 Task: Start in the project AppWave the sprint 'Change Management Sprint', with a duration of 3 weeks. Start in the project AppWave the sprint 'Change Management Sprint', with a duration of 2 weeks. Start in the project AppWave the sprint 'Change Management Sprint', with a duration of 1 week
Action: Mouse moved to (175, 50)
Screenshot: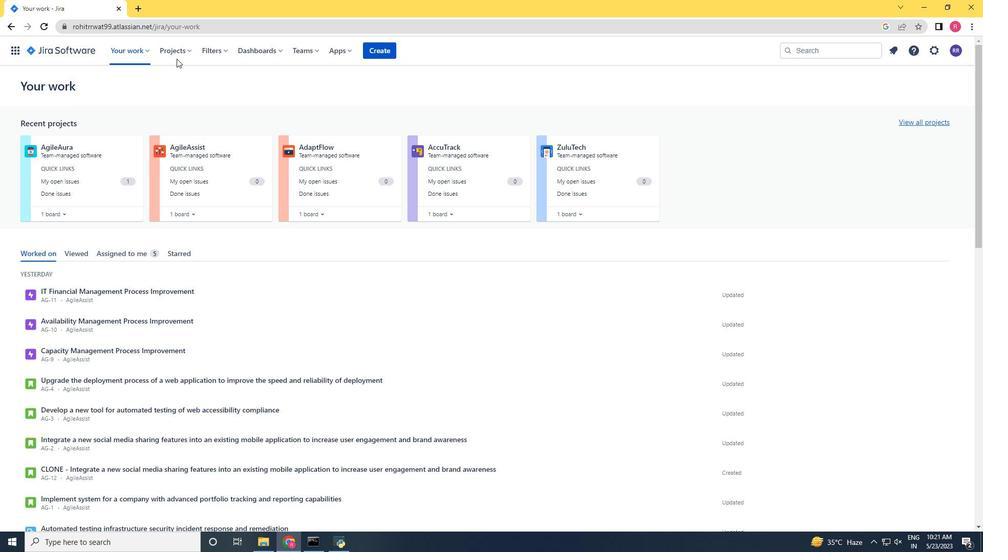 
Action: Mouse pressed left at (175, 50)
Screenshot: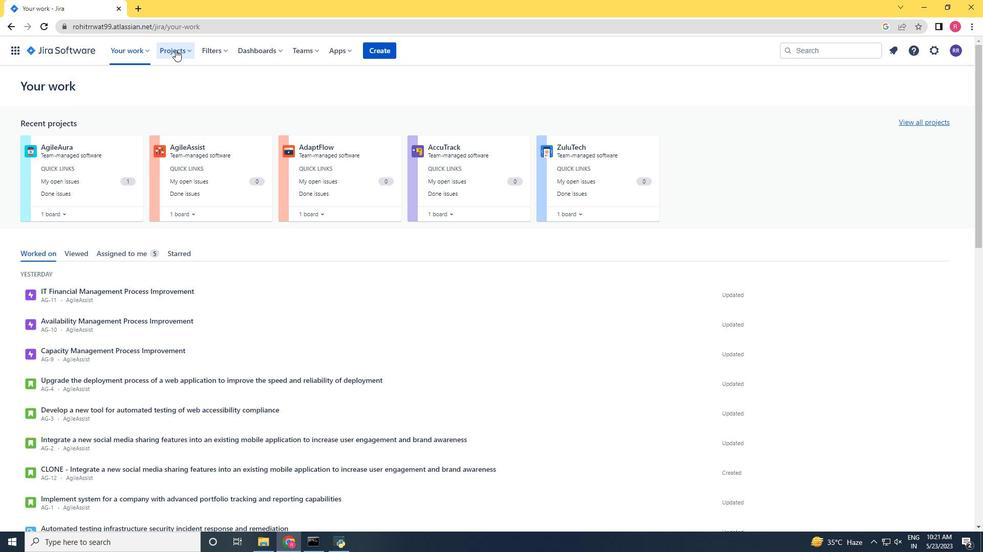 
Action: Mouse moved to (197, 94)
Screenshot: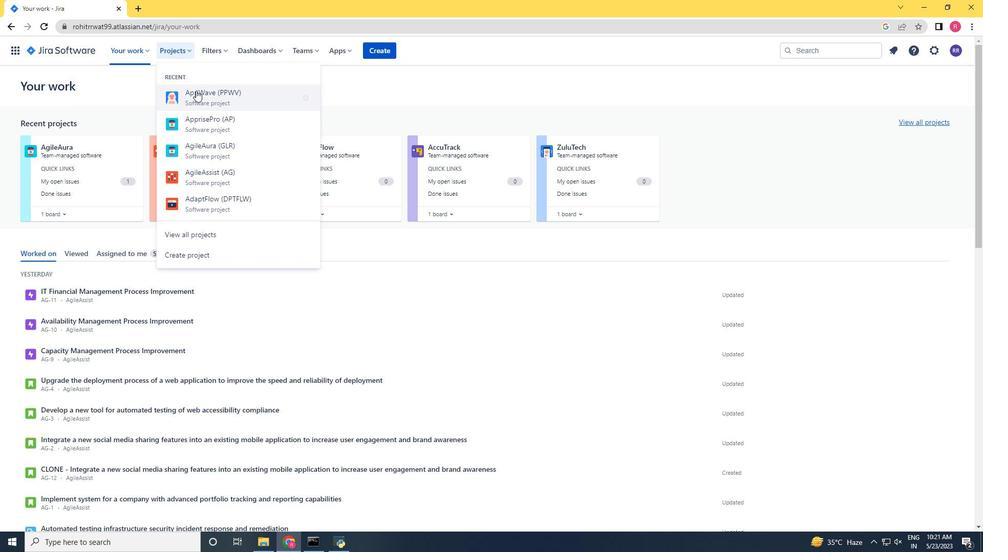 
Action: Mouse pressed left at (197, 94)
Screenshot: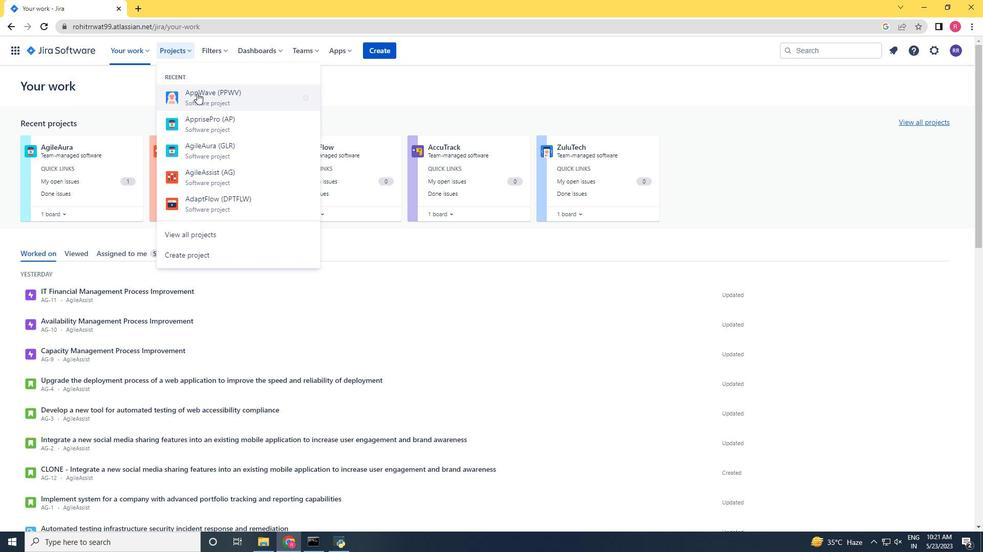 
Action: Mouse moved to (71, 155)
Screenshot: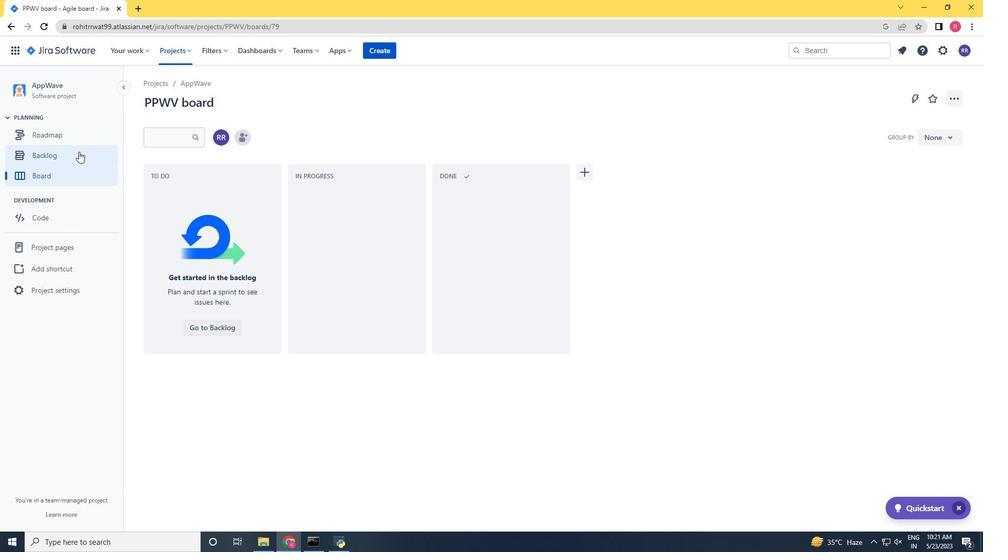 
Action: Mouse pressed left at (71, 155)
Screenshot: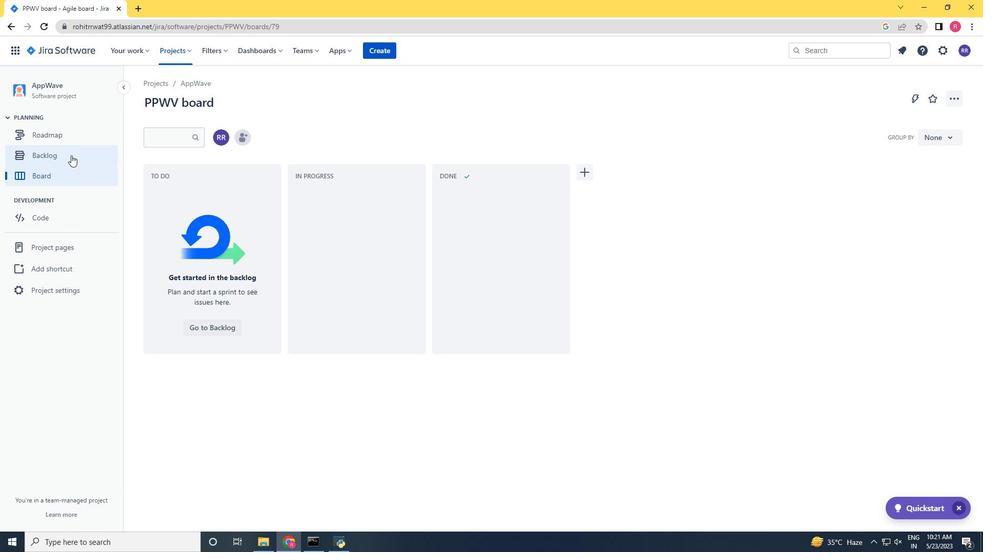 
Action: Mouse moved to (897, 159)
Screenshot: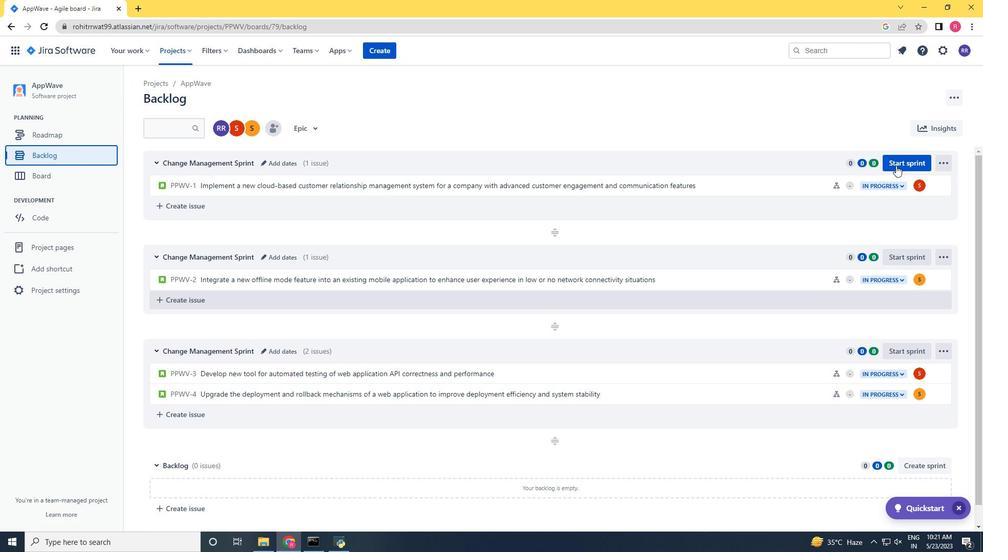 
Action: Mouse pressed left at (897, 159)
Screenshot: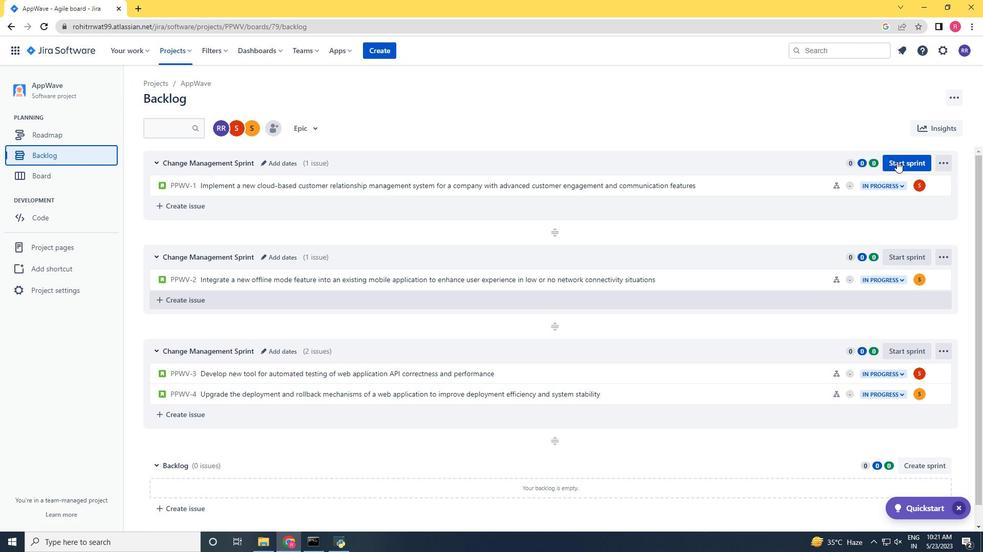 
Action: Mouse moved to (435, 173)
Screenshot: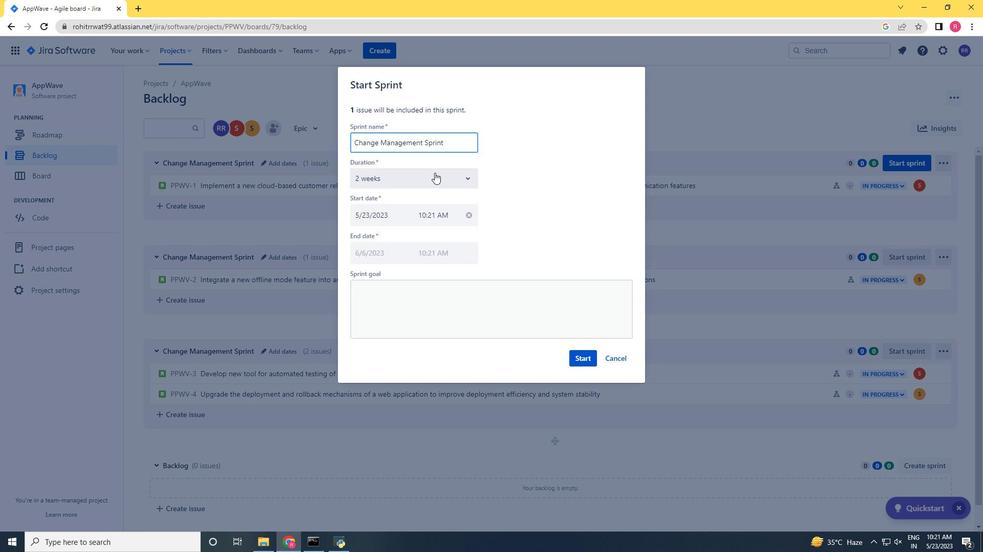 
Action: Mouse pressed left at (435, 173)
Screenshot: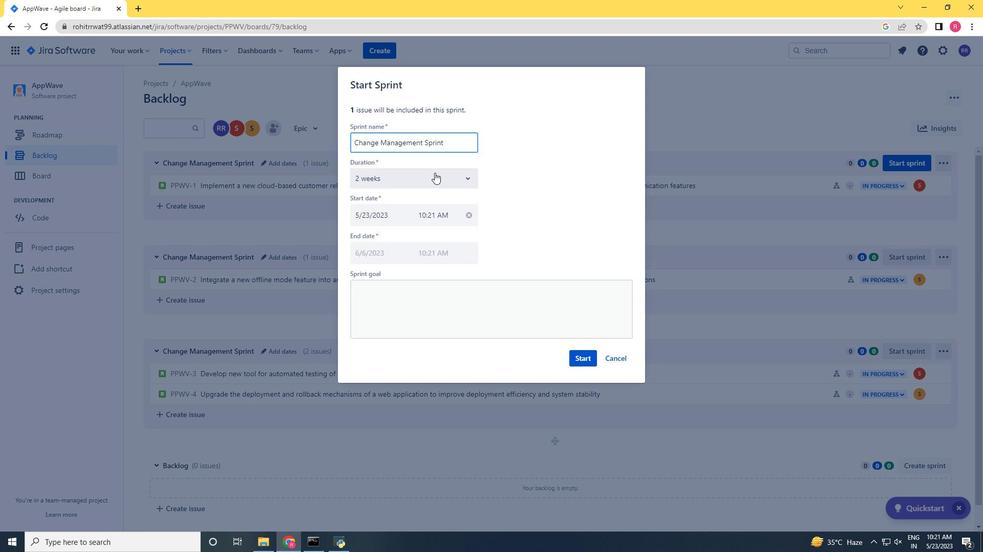 
Action: Mouse moved to (418, 233)
Screenshot: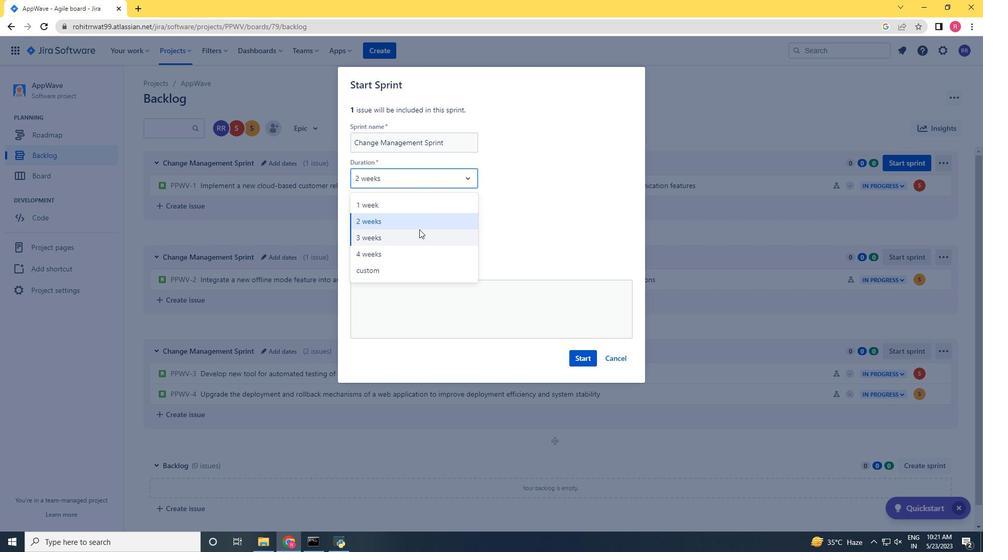 
Action: Mouse pressed left at (418, 233)
Screenshot: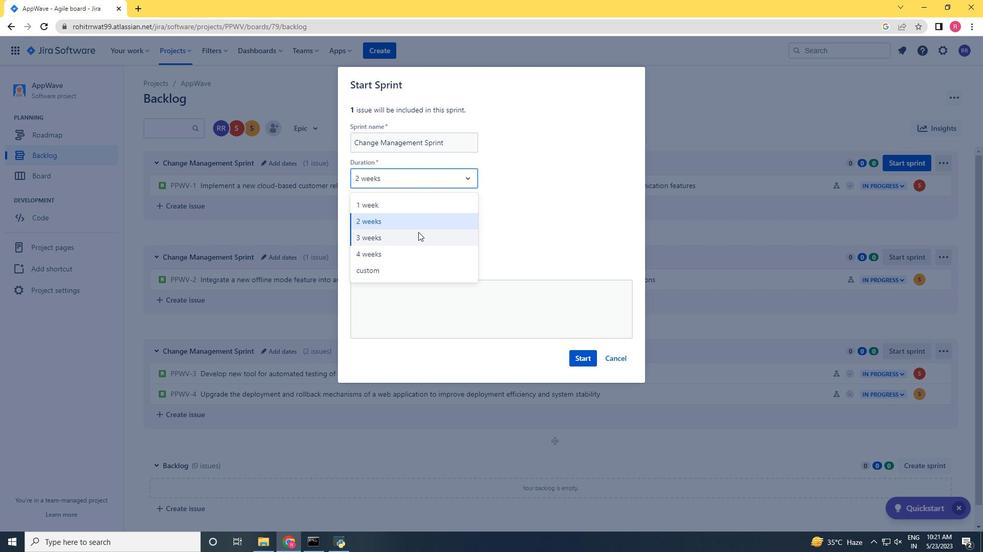 
Action: Mouse moved to (590, 359)
Screenshot: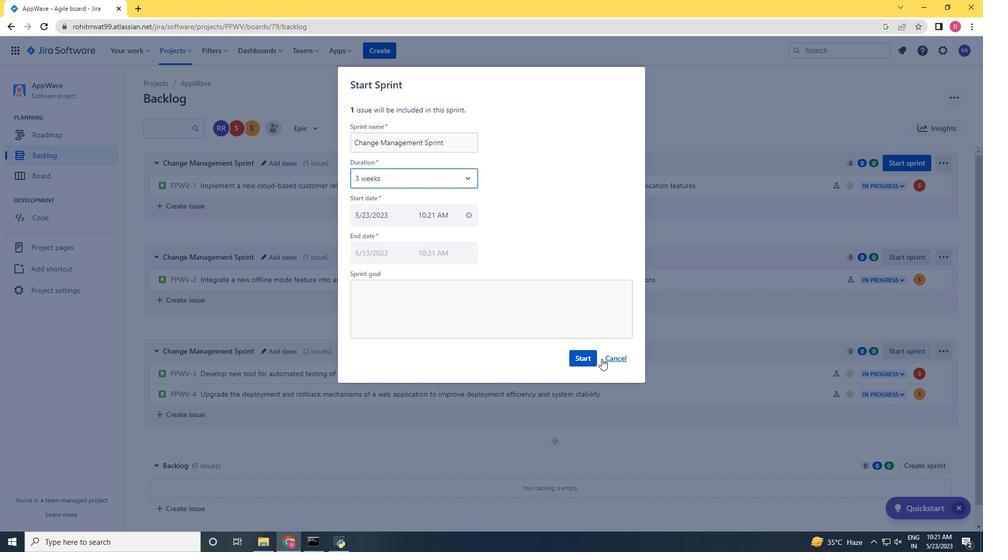 
Action: Mouse pressed left at (590, 359)
Screenshot: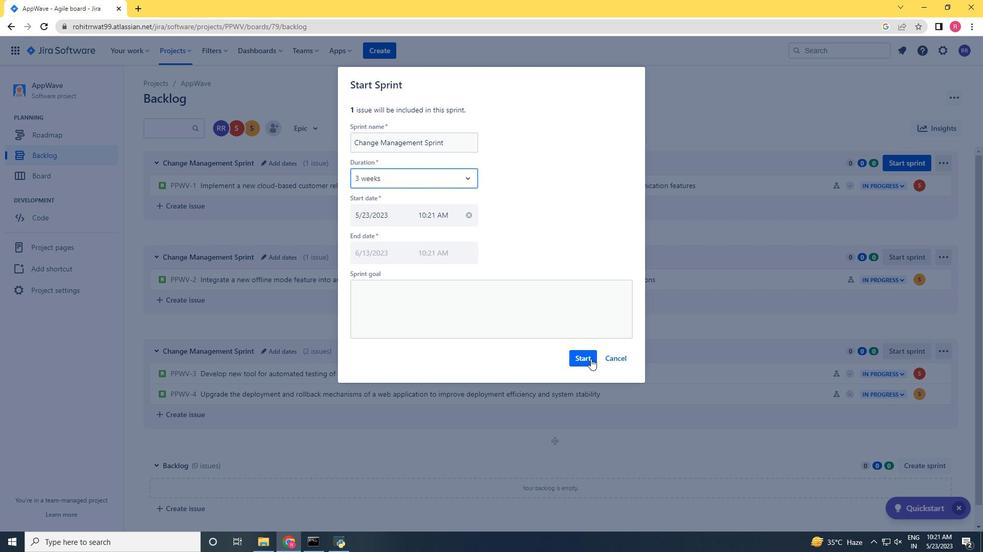 
Action: Mouse moved to (48, 151)
Screenshot: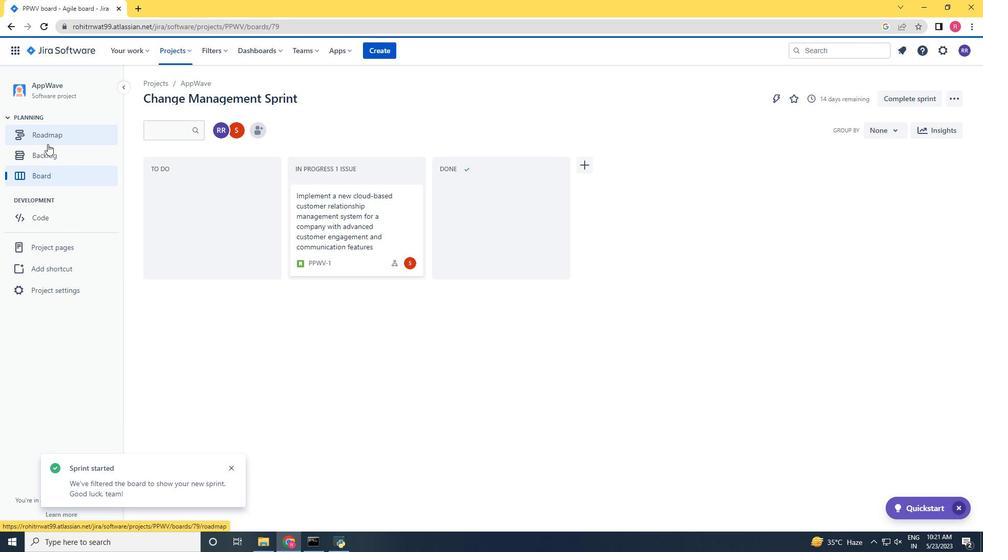 
Action: Mouse pressed left at (48, 151)
Screenshot: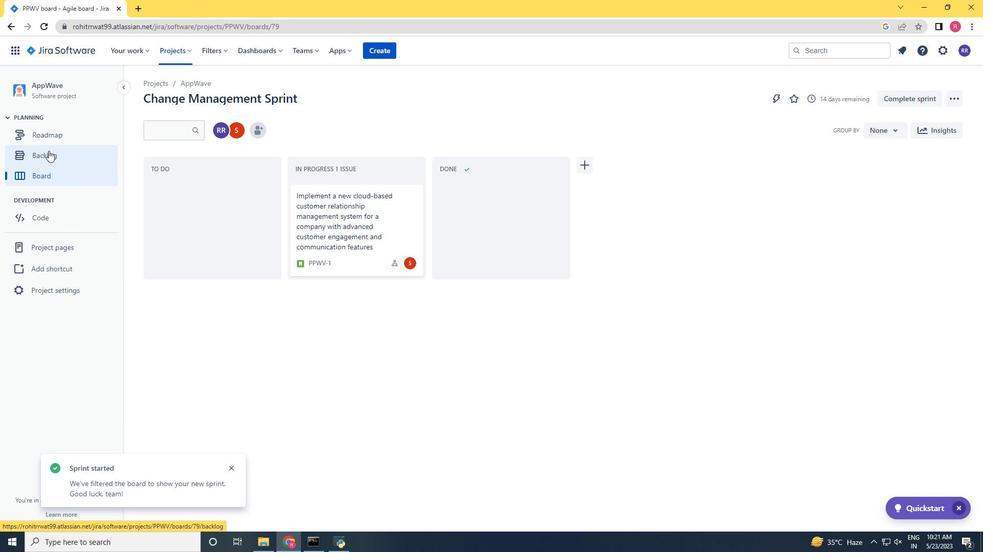 
Action: Mouse moved to (898, 256)
Screenshot: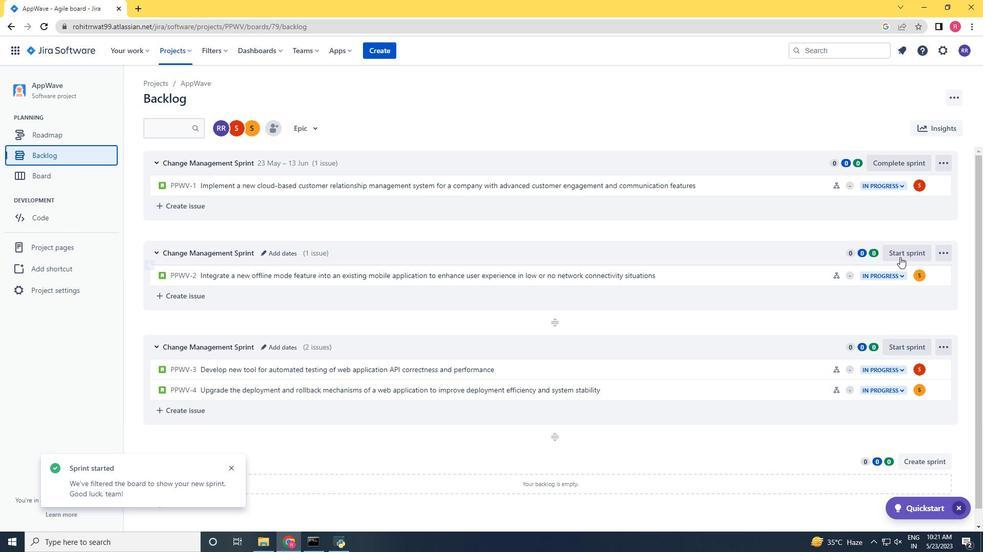 
Action: Mouse pressed left at (898, 256)
Screenshot: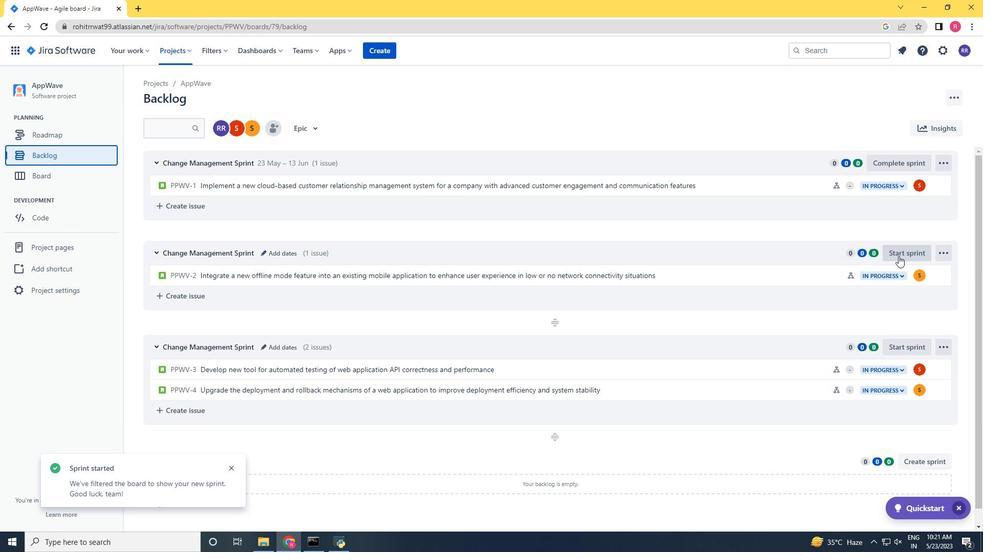
Action: Mouse moved to (445, 175)
Screenshot: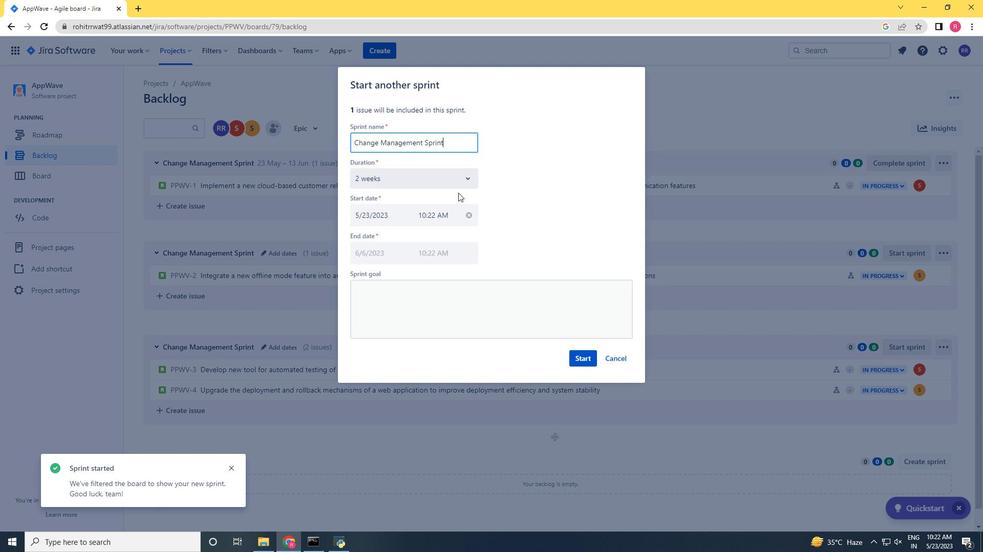 
Action: Mouse pressed left at (445, 175)
Screenshot: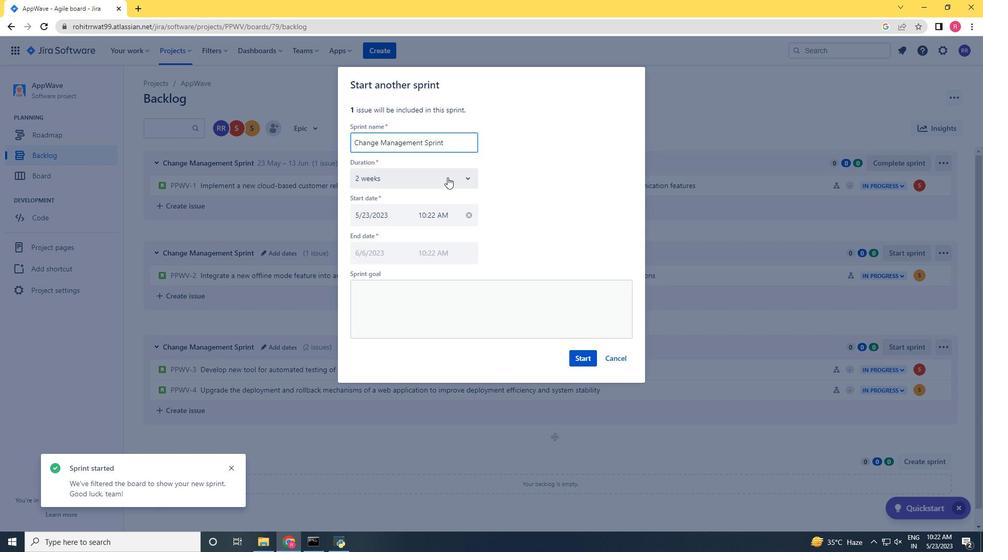 
Action: Mouse moved to (400, 222)
Screenshot: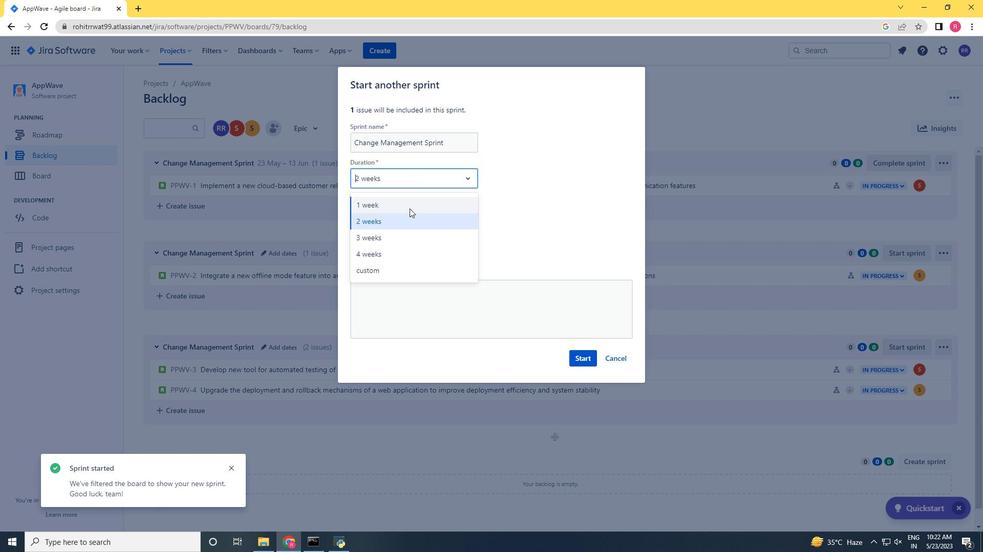 
Action: Mouse pressed left at (400, 222)
Screenshot: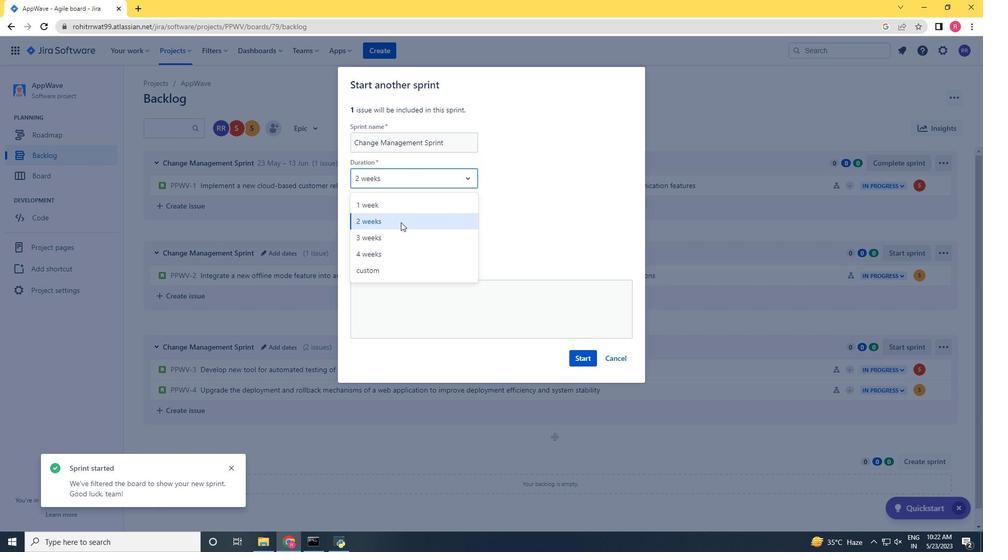 
Action: Mouse moved to (585, 360)
Screenshot: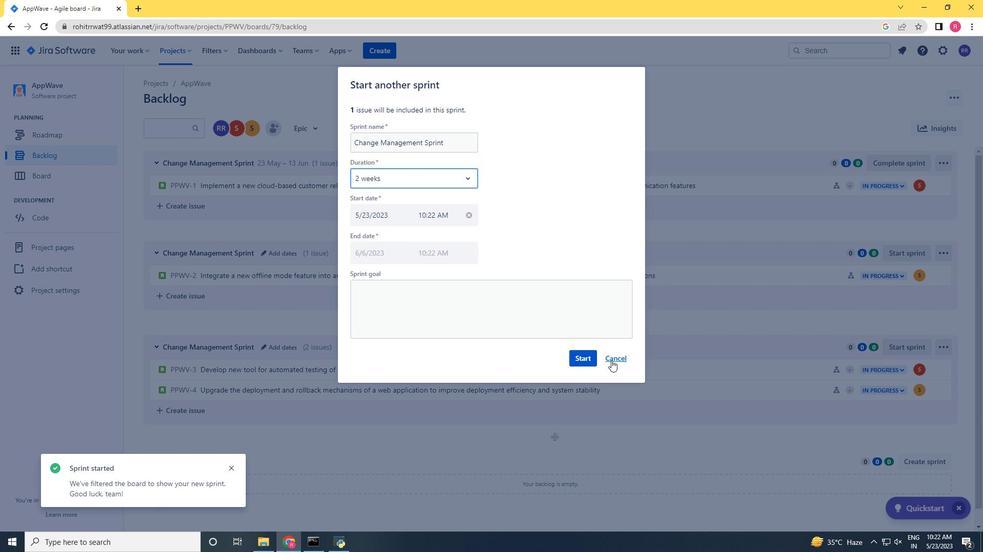 
Action: Mouse pressed left at (585, 360)
Screenshot: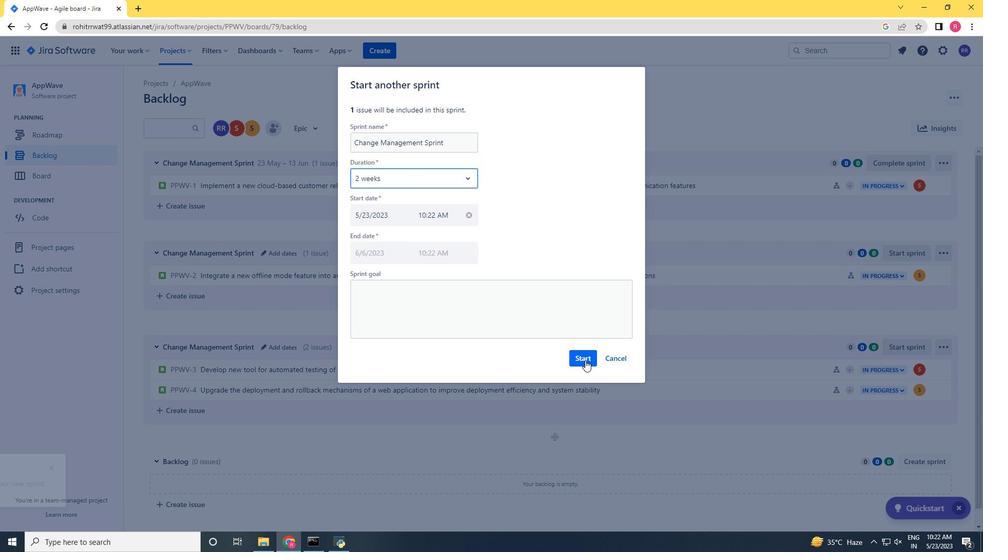 
Action: Mouse moved to (581, 358)
Screenshot: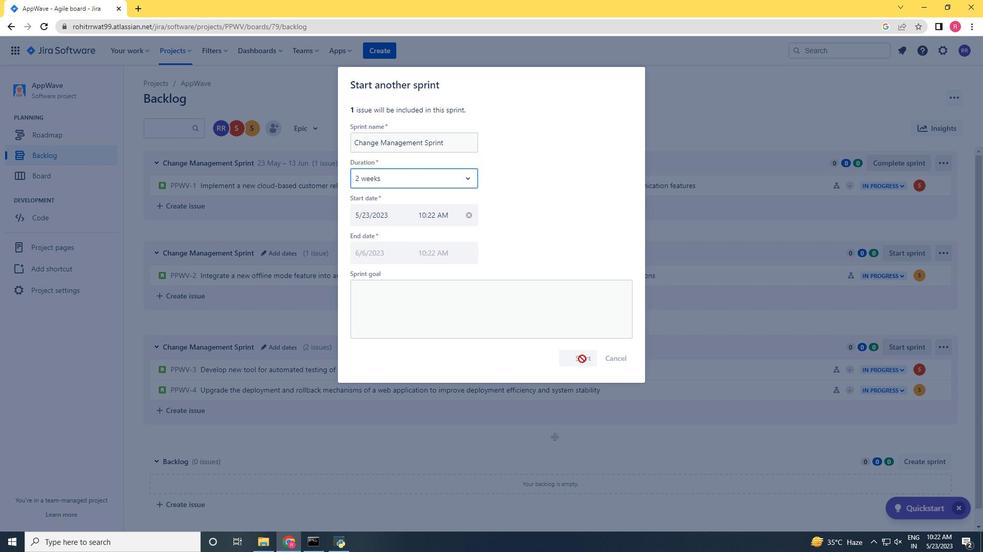 
Action: Mouse scrolled (581, 358) with delta (0, 0)
Screenshot: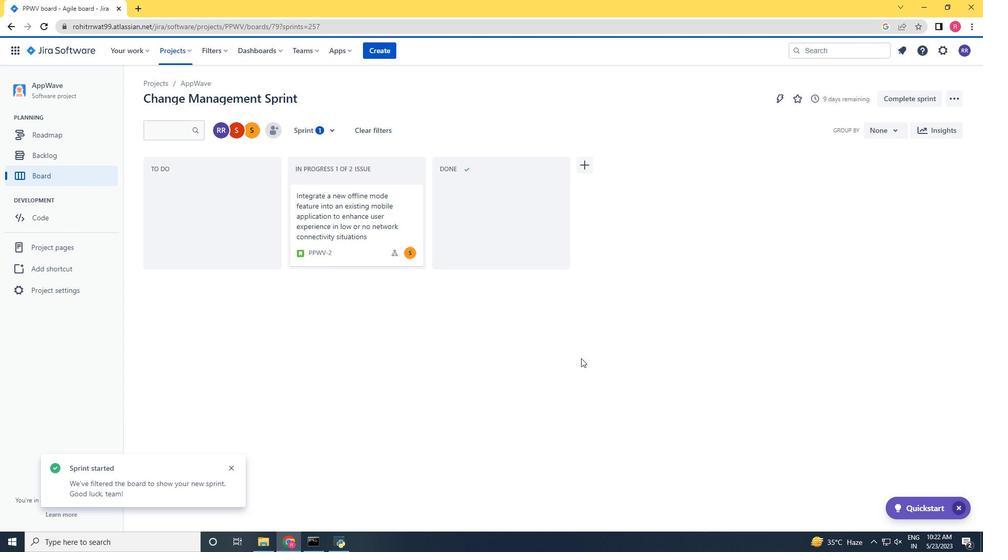 
Action: Mouse scrolled (581, 358) with delta (0, 0)
Screenshot: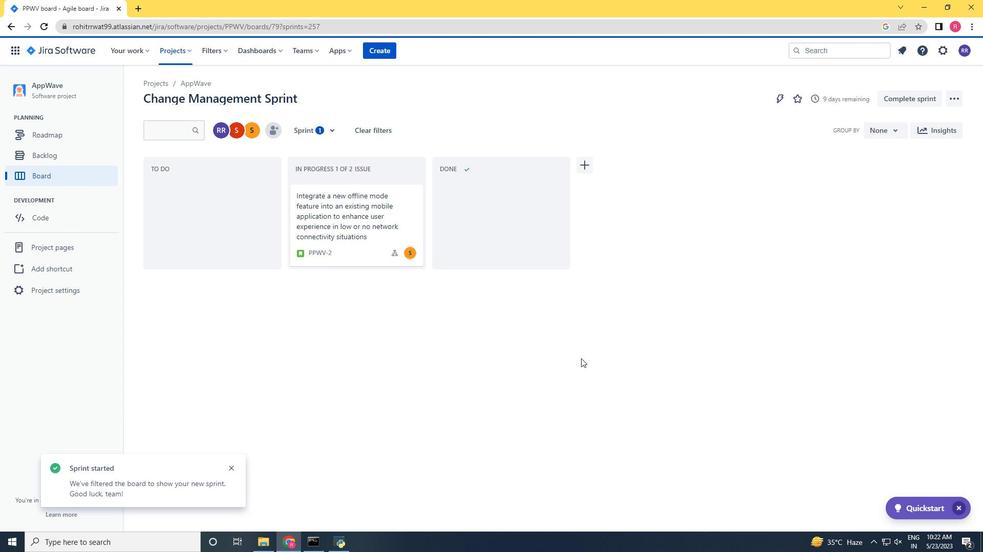 
Action: Mouse scrolled (581, 358) with delta (0, 0)
Screenshot: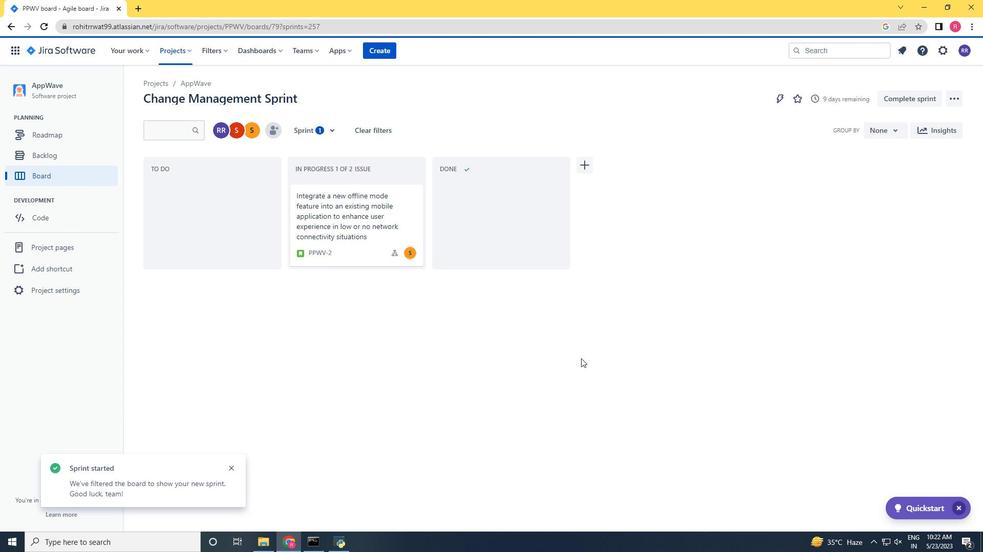 
Action: Mouse scrolled (581, 358) with delta (0, 0)
Screenshot: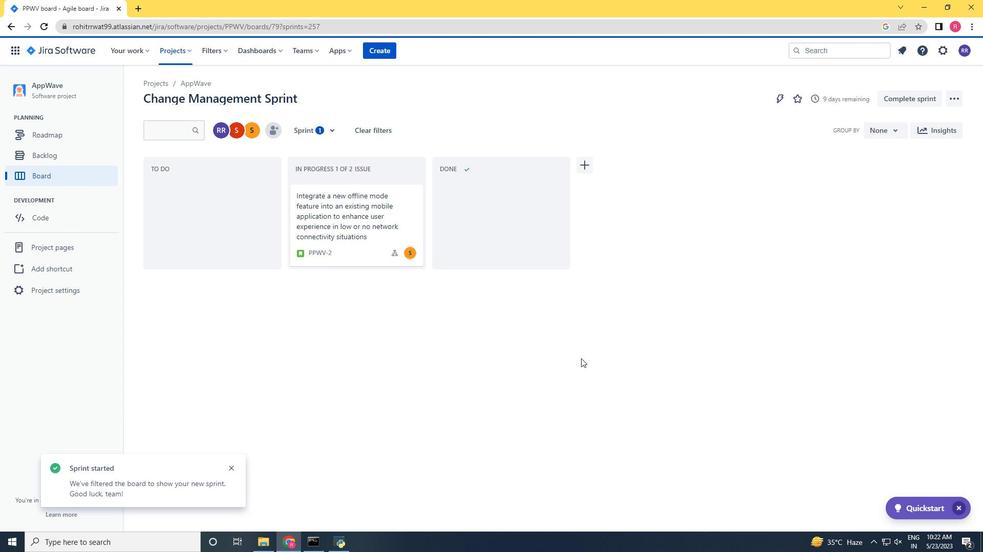 
Action: Mouse scrolled (581, 358) with delta (0, 0)
Screenshot: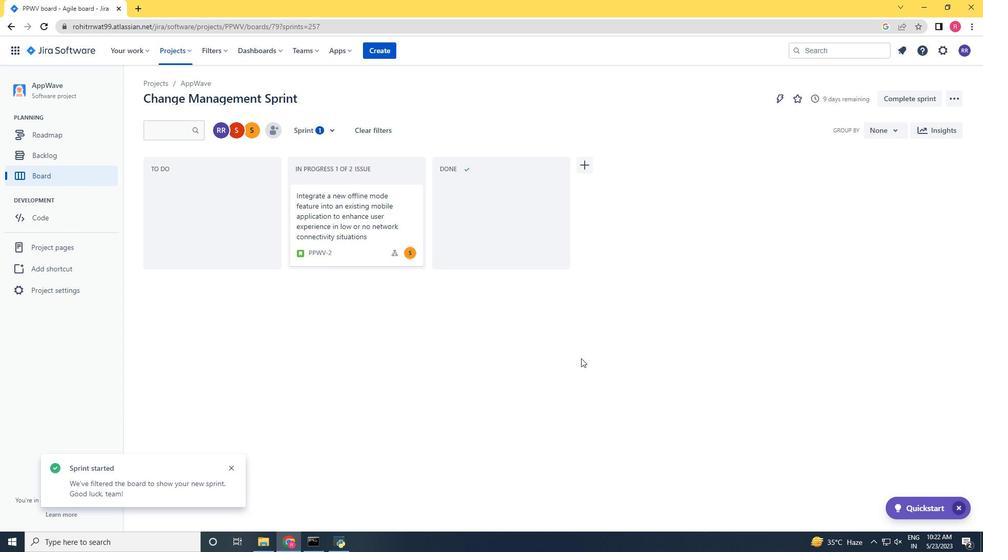 
Action: Mouse scrolled (581, 359) with delta (0, 0)
Screenshot: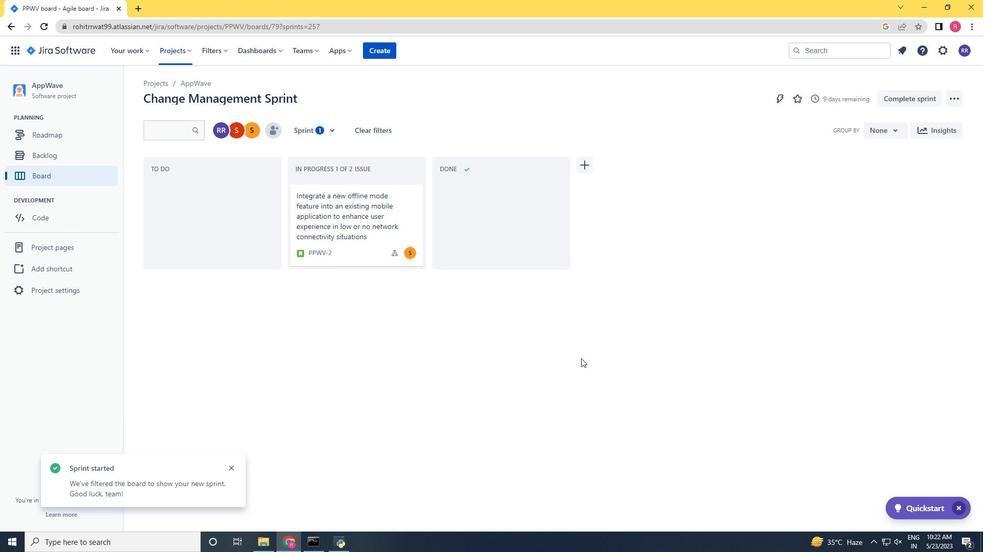 
Action: Mouse scrolled (581, 359) with delta (0, 0)
Screenshot: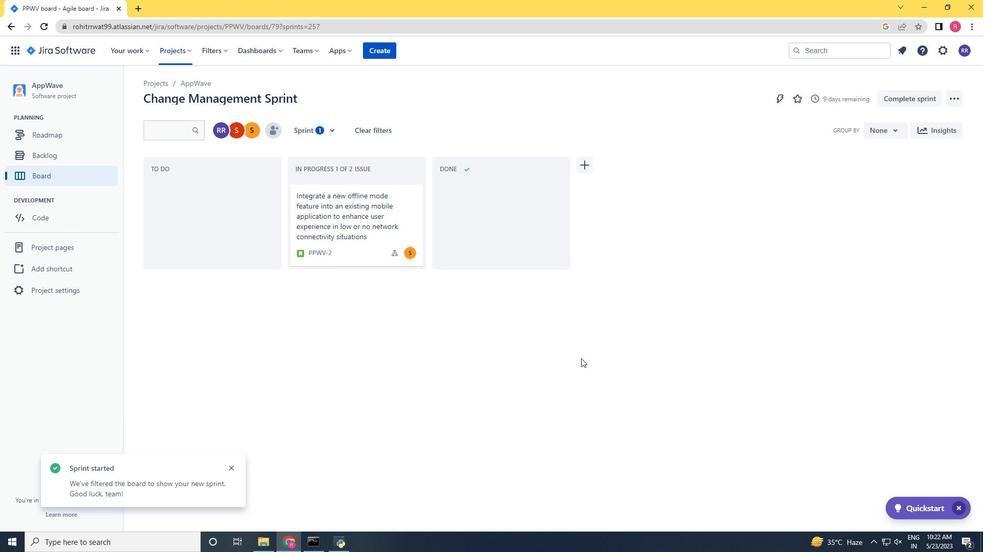 
Action: Mouse scrolled (581, 359) with delta (0, 0)
Screenshot: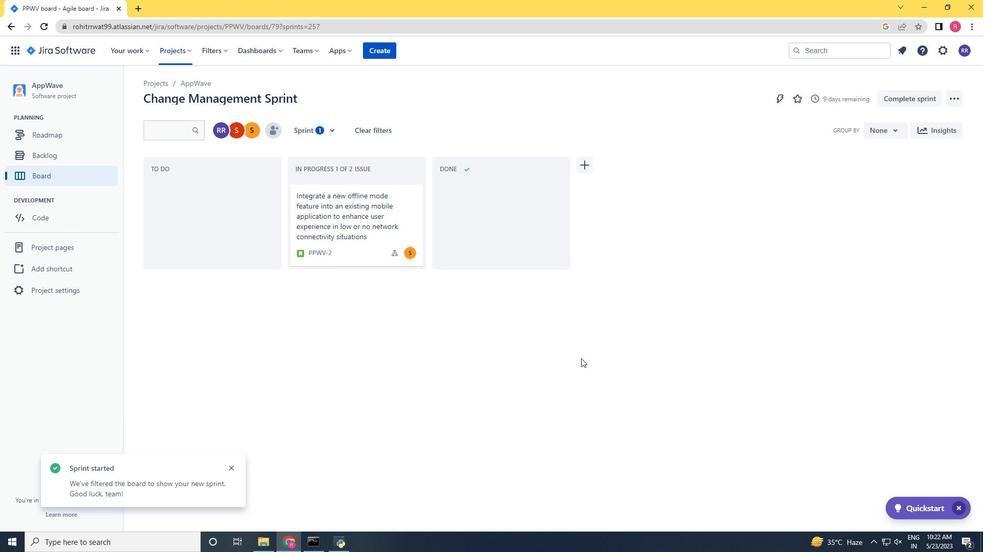 
Action: Mouse scrolled (581, 359) with delta (0, 0)
Screenshot: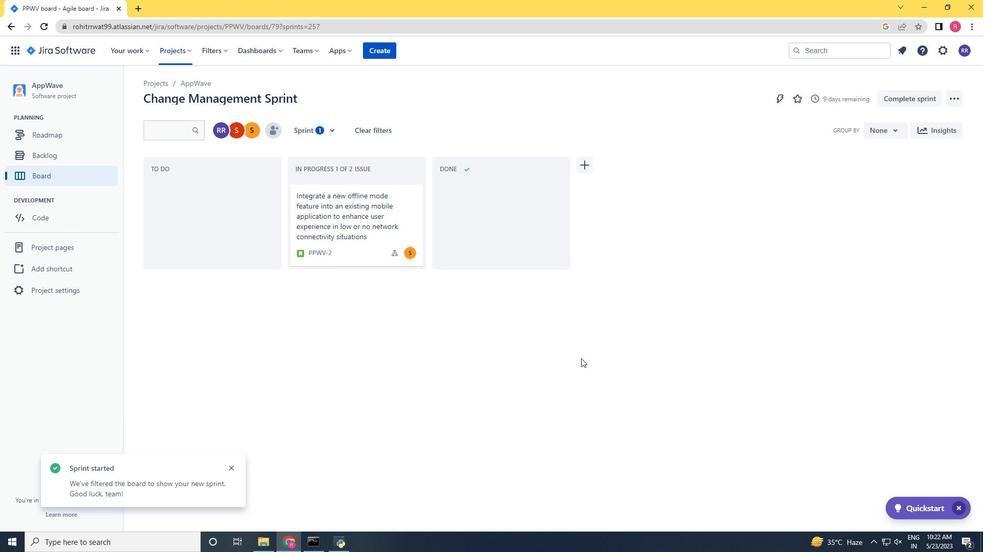 
Action: Mouse scrolled (581, 359) with delta (0, 0)
Screenshot: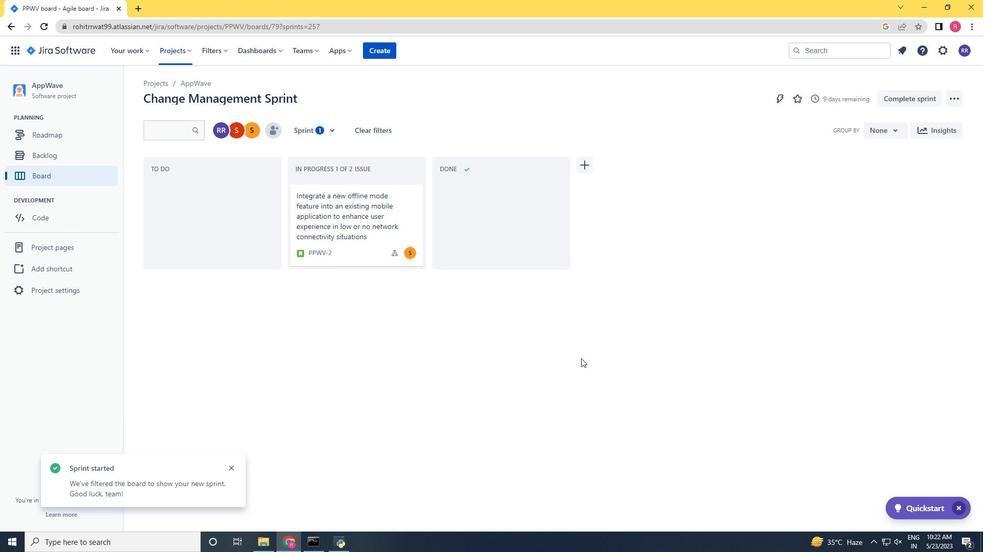 
Action: Mouse moved to (35, 154)
Screenshot: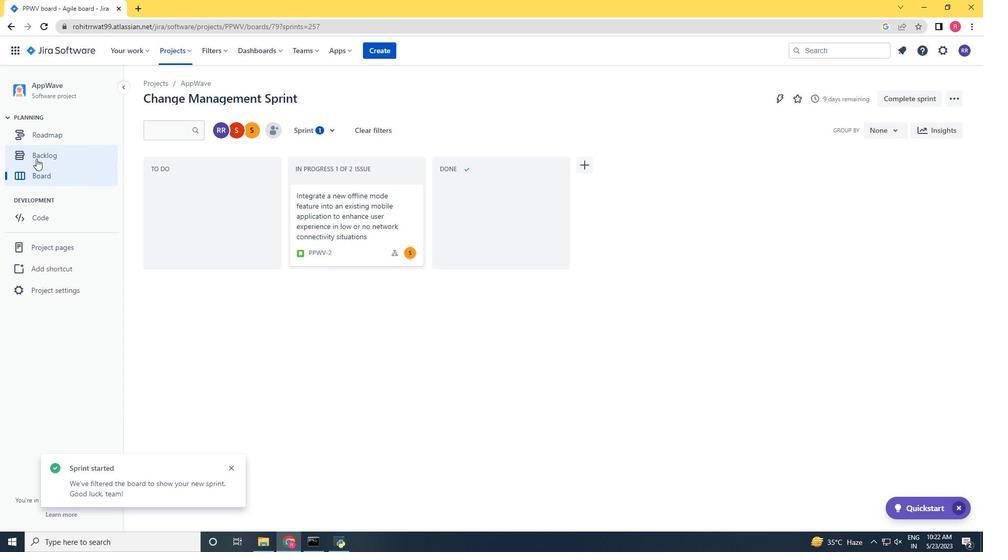 
Action: Mouse pressed left at (35, 154)
Screenshot: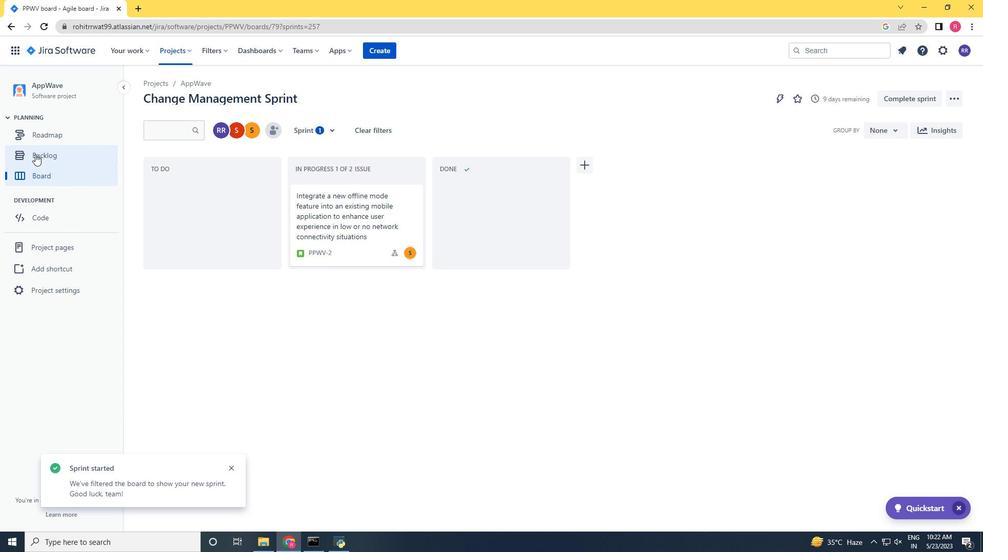 
Action: Mouse moved to (899, 339)
Screenshot: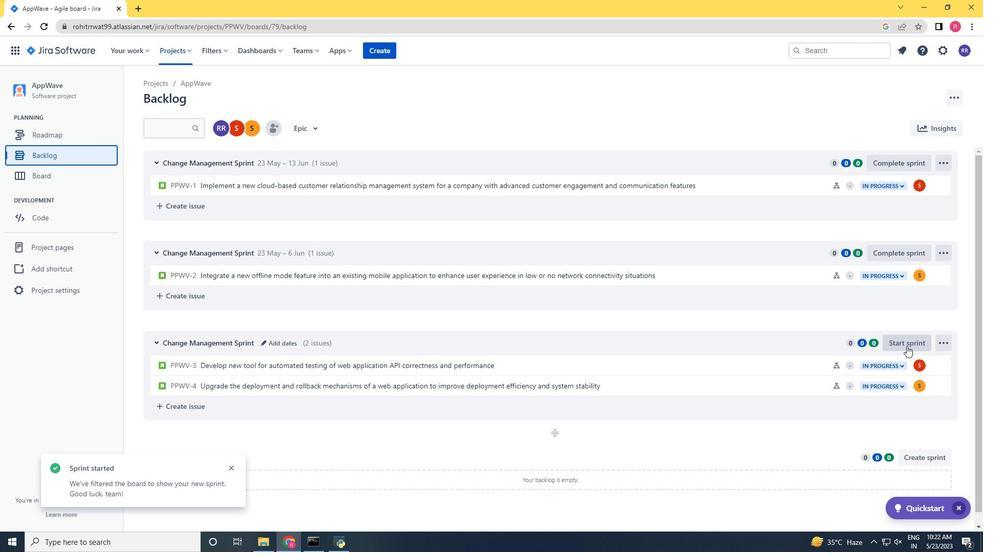 
Action: Mouse pressed left at (899, 339)
Screenshot: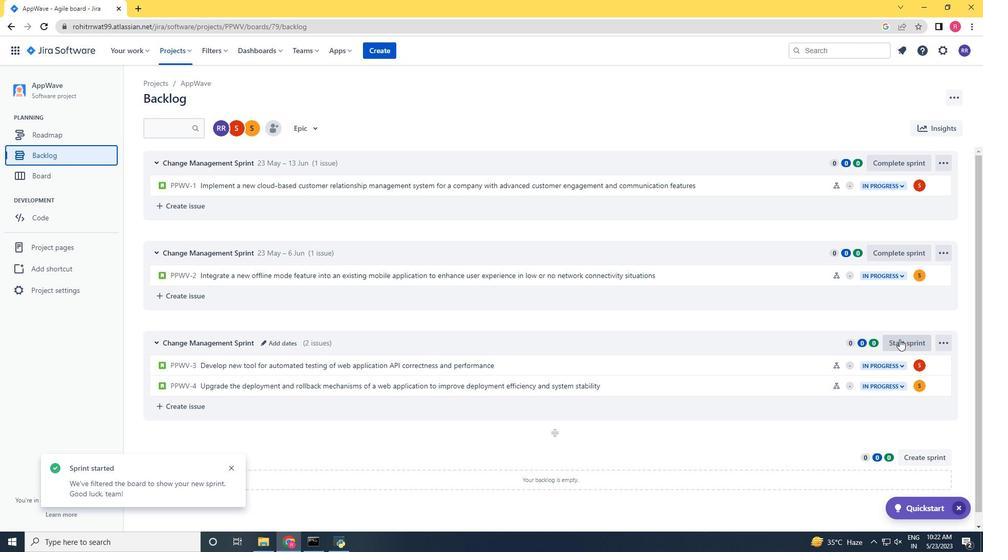 
Action: Mouse moved to (426, 176)
Screenshot: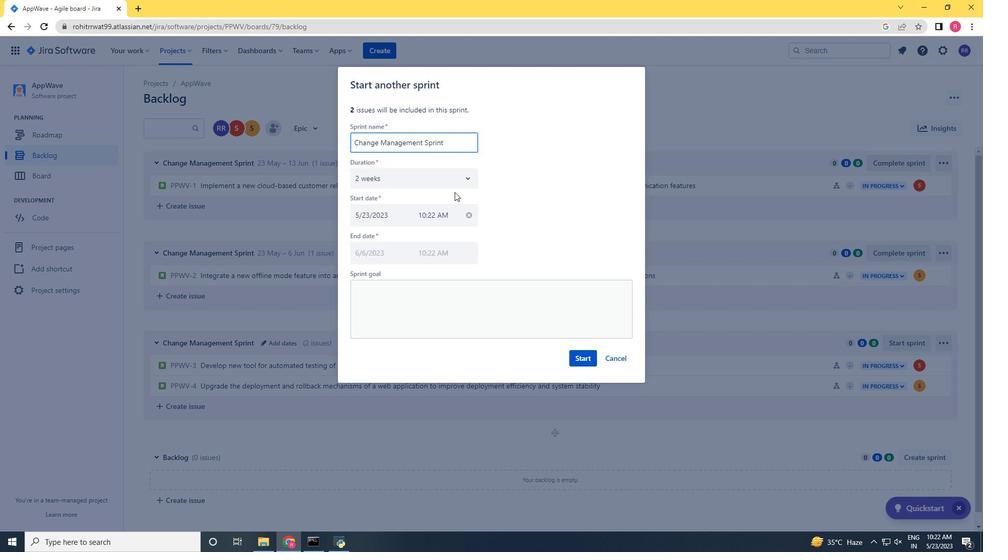 
Action: Mouse pressed left at (426, 176)
Screenshot: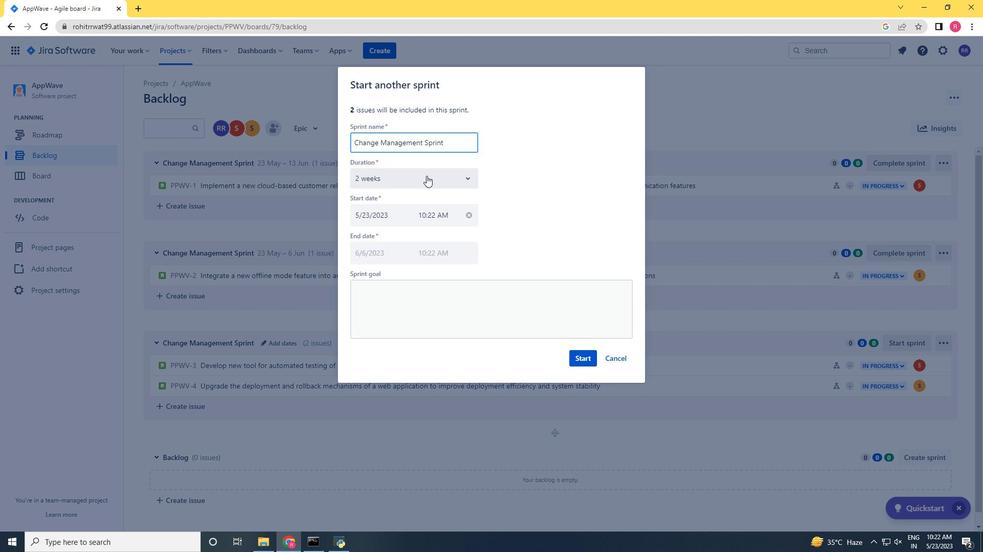 
Action: Mouse moved to (395, 205)
Screenshot: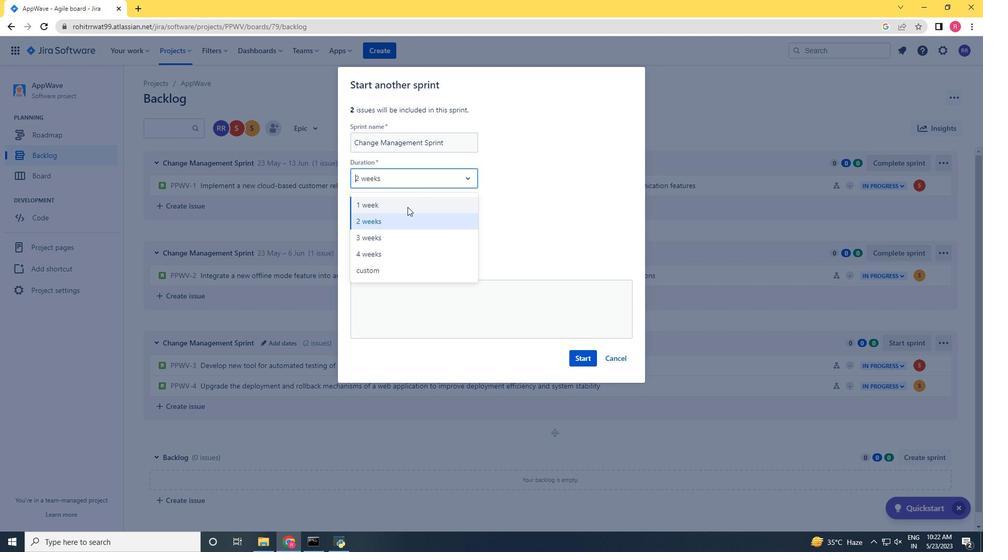 
Action: Mouse pressed left at (395, 205)
Screenshot: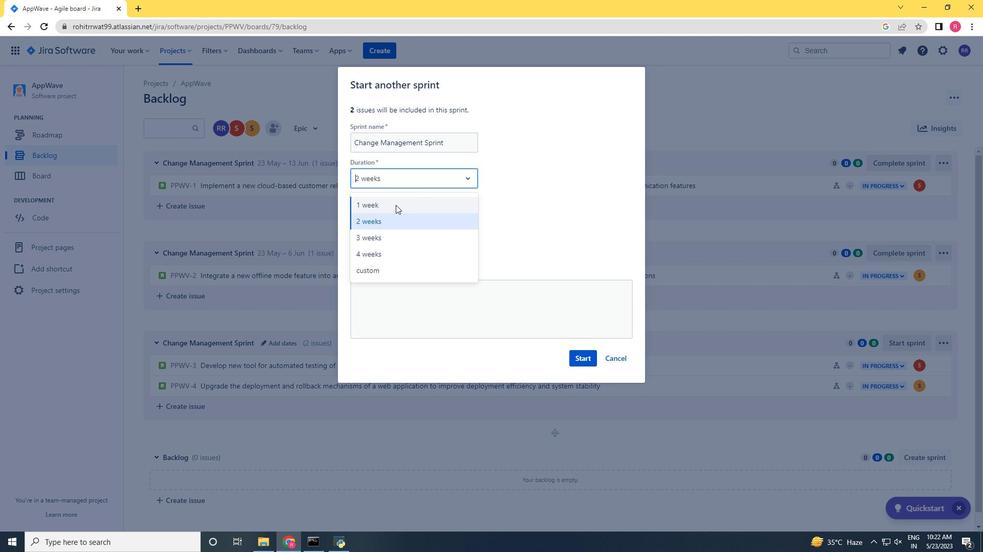
Action: Mouse moved to (569, 355)
Screenshot: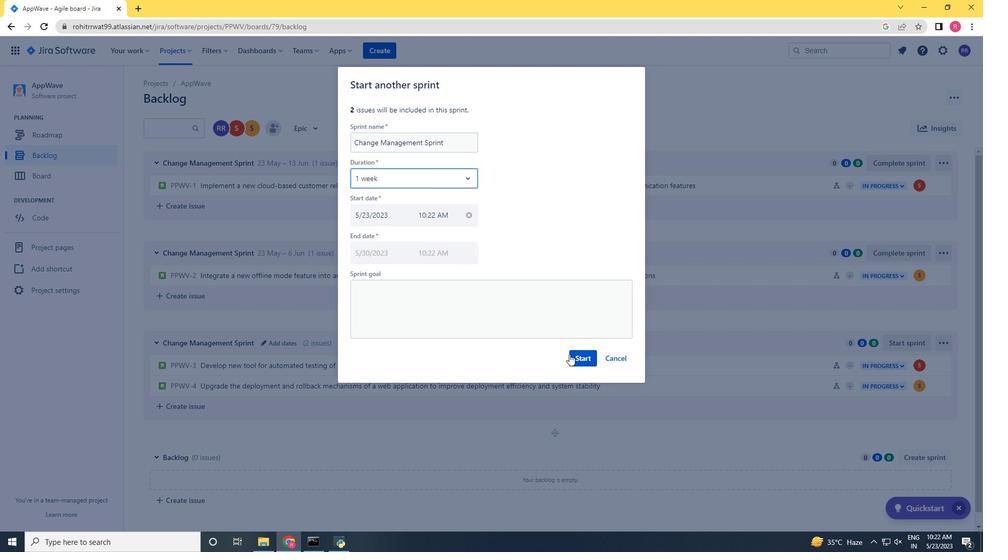
Action: Mouse pressed left at (569, 355)
Screenshot: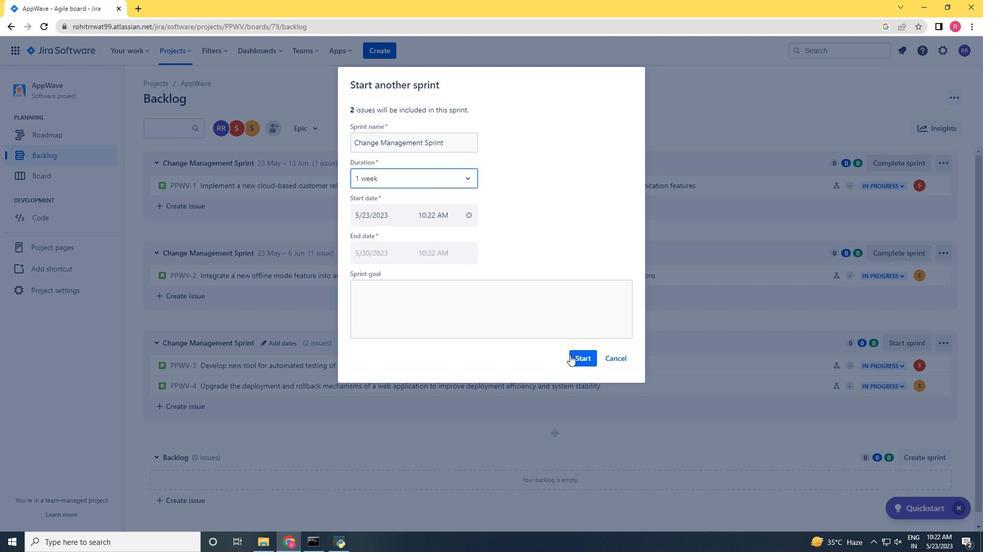 
Action: Mouse moved to (362, 270)
Screenshot: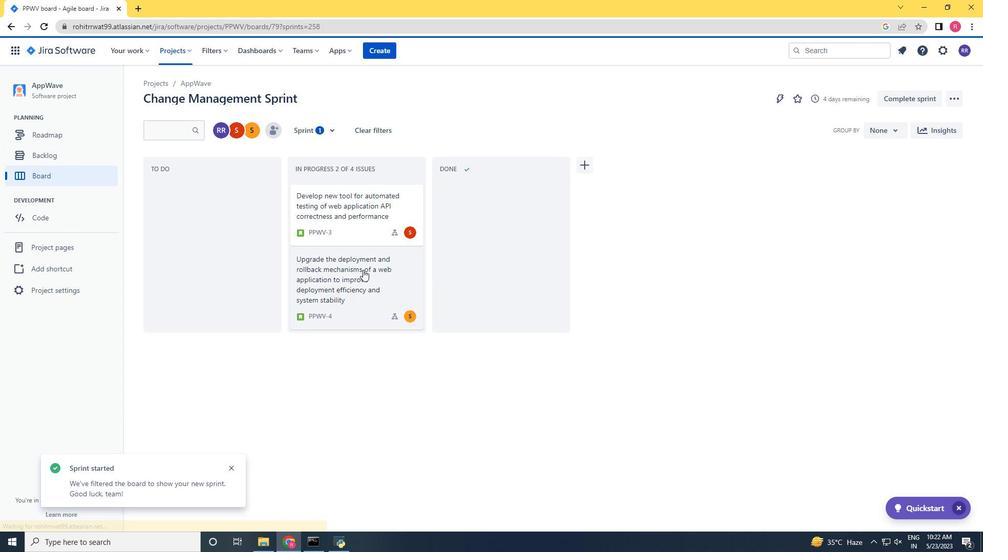 
Action: Mouse scrolled (362, 269) with delta (0, 0)
Screenshot: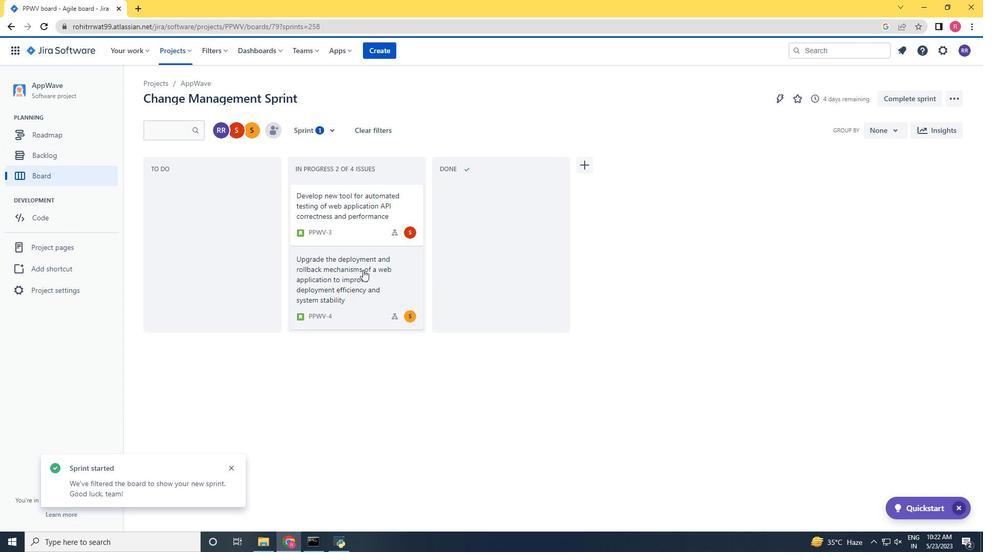 
Action: Mouse scrolled (362, 269) with delta (0, 0)
Screenshot: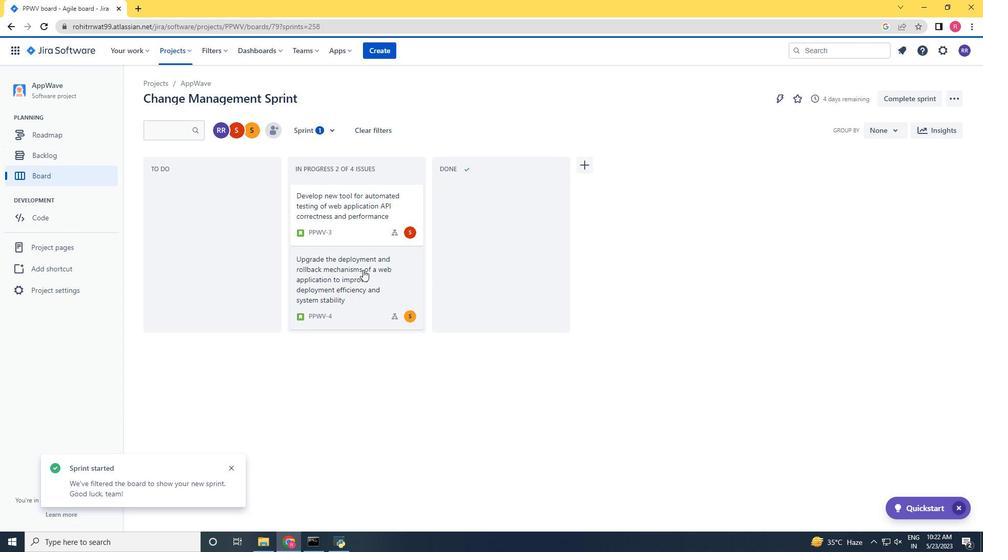
Action: Mouse scrolled (362, 269) with delta (0, 0)
Screenshot: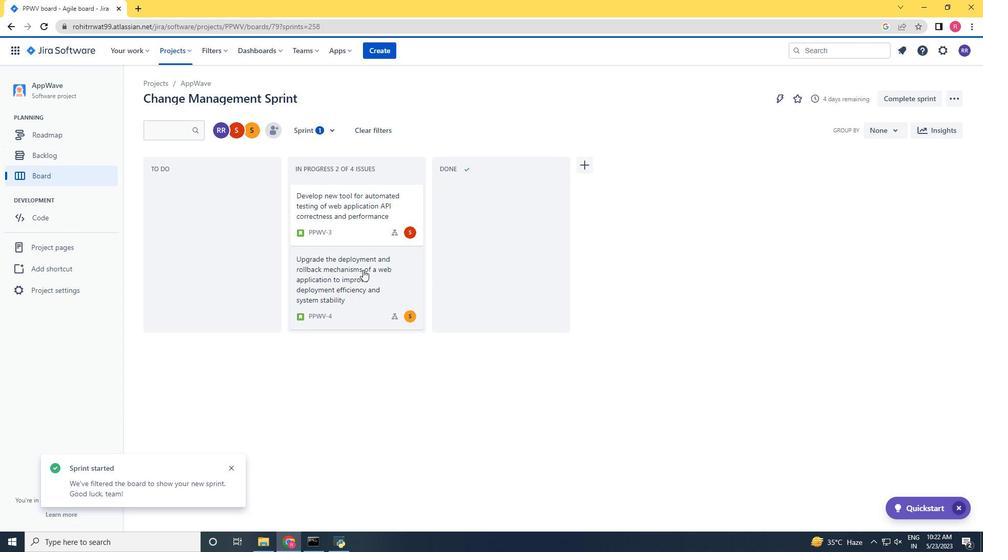 
Action: Mouse moved to (174, 242)
Screenshot: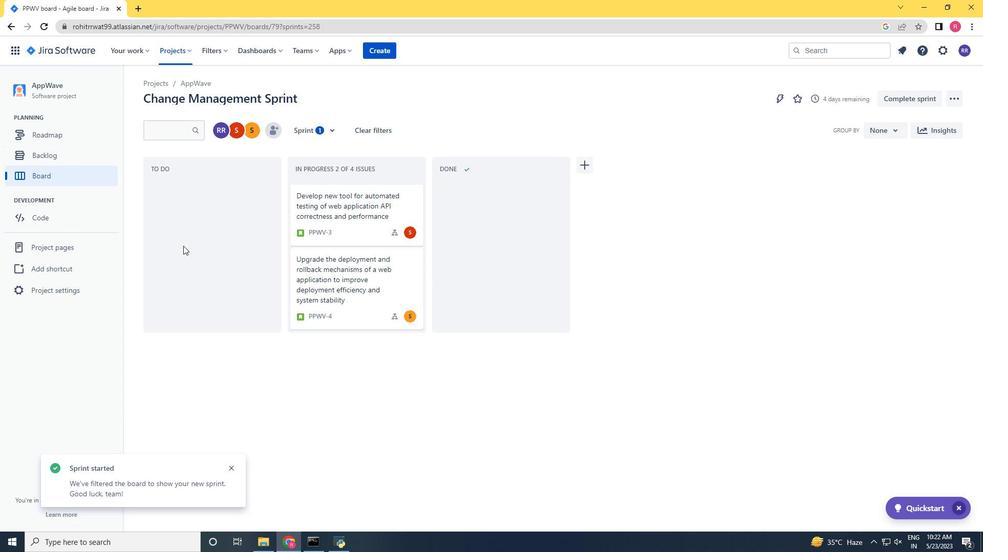 
Action: Mouse scrolled (174, 242) with delta (0, 0)
Screenshot: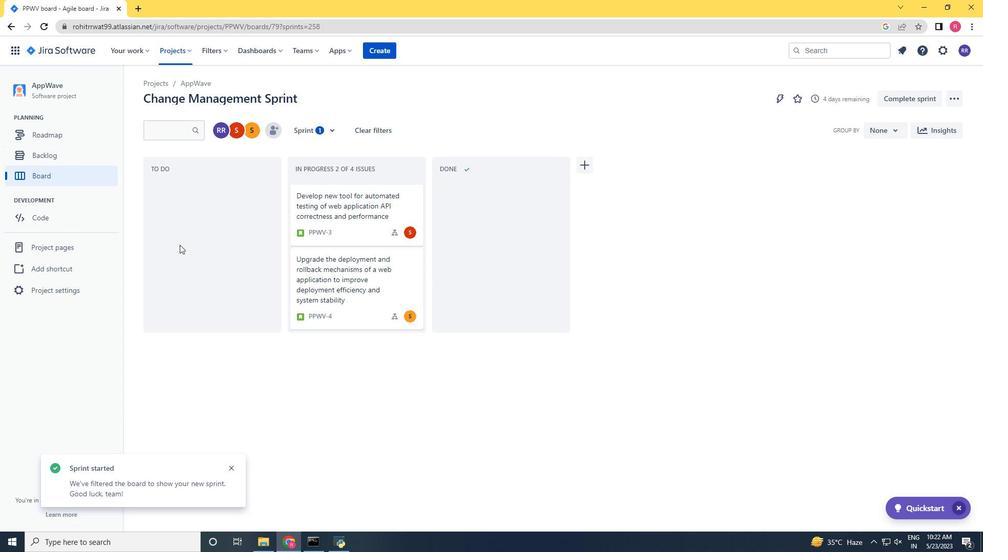 
Action: Mouse moved to (169, 238)
Screenshot: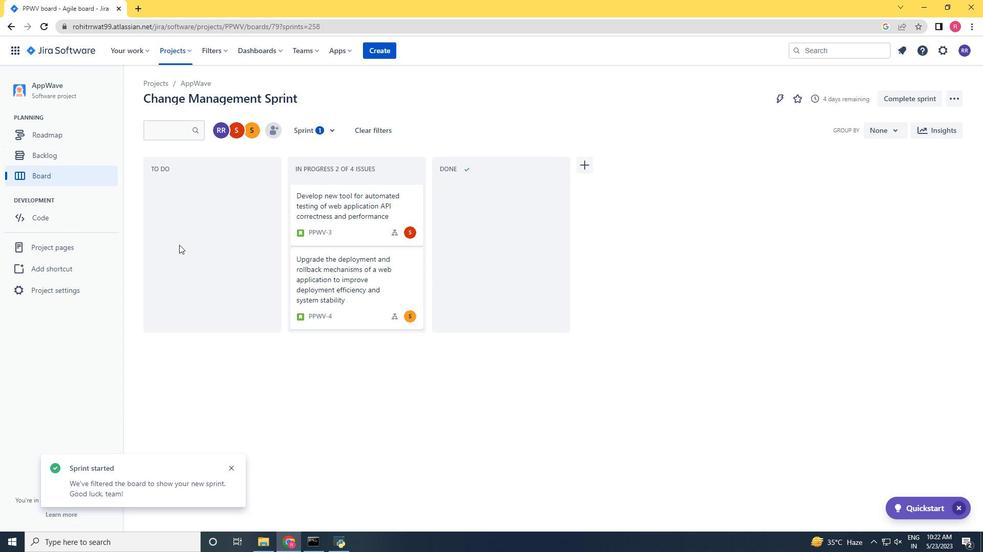 
Action: Mouse scrolled (169, 239) with delta (0, 0)
Screenshot: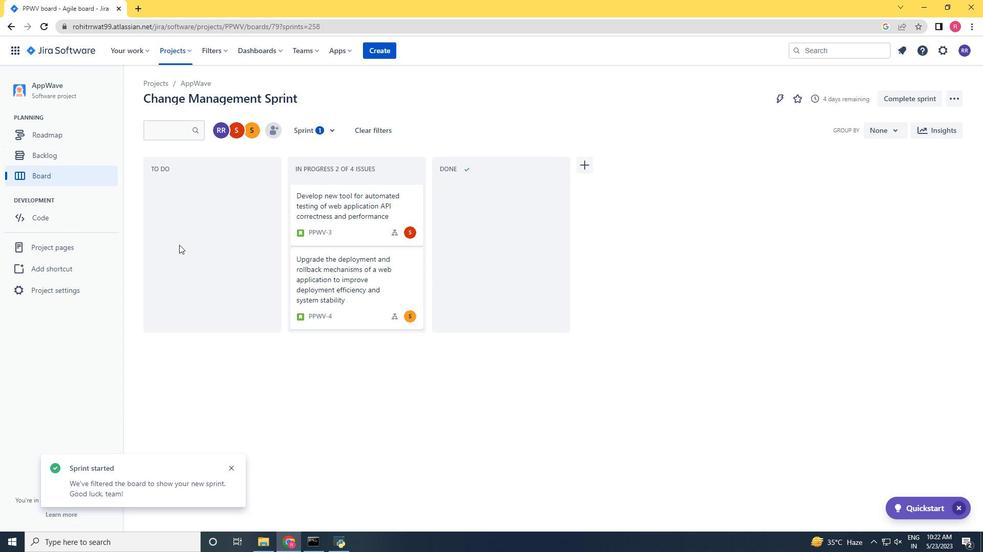 
Action: Mouse moved to (142, 220)
Screenshot: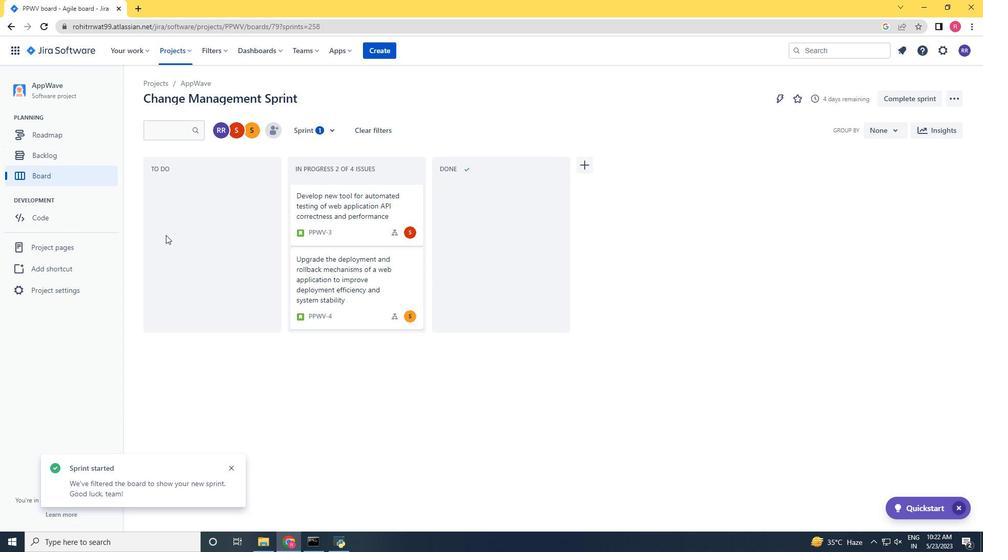 
Action: Mouse scrolled (164, 235) with delta (0, 0)
Screenshot: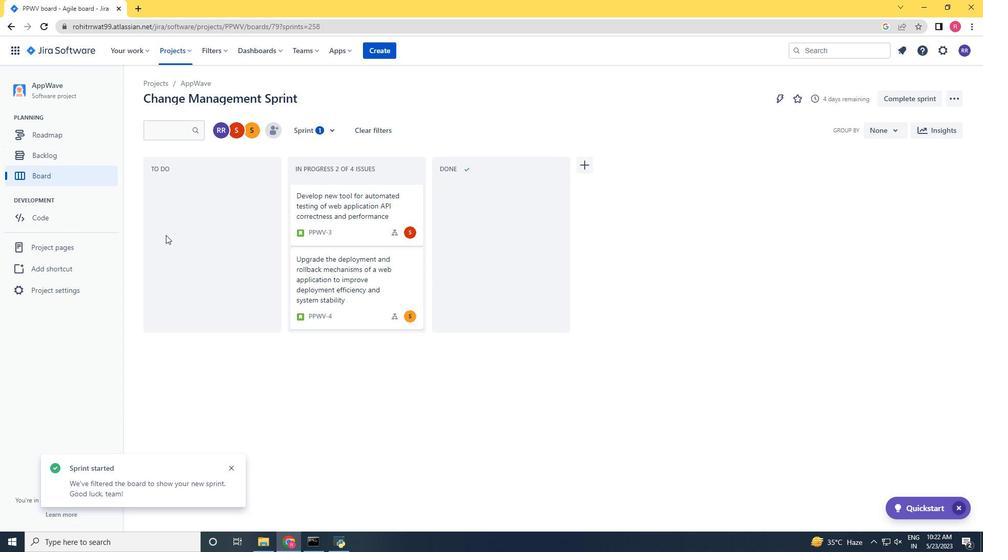 
Action: Mouse moved to (60, 159)
Screenshot: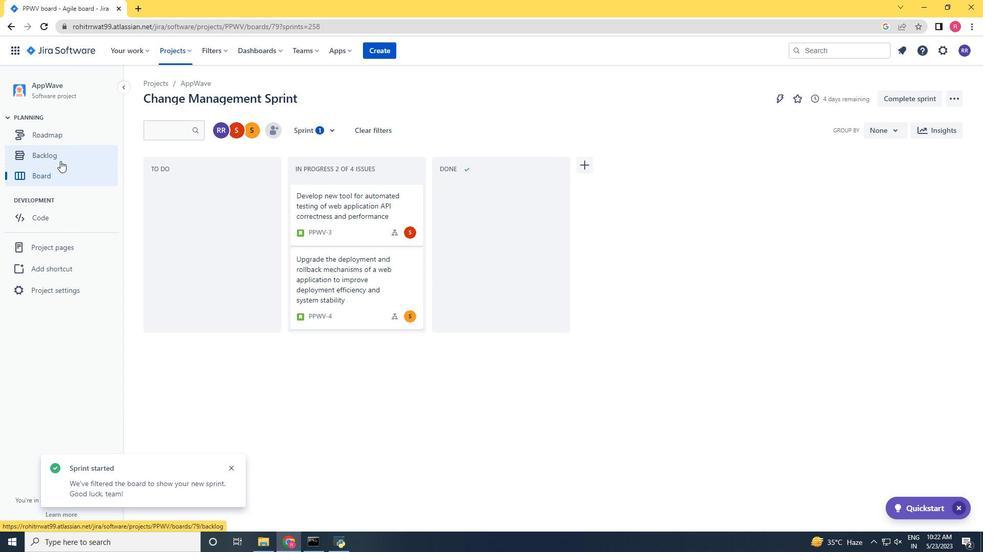 
Action: Mouse pressed left at (60, 159)
Screenshot: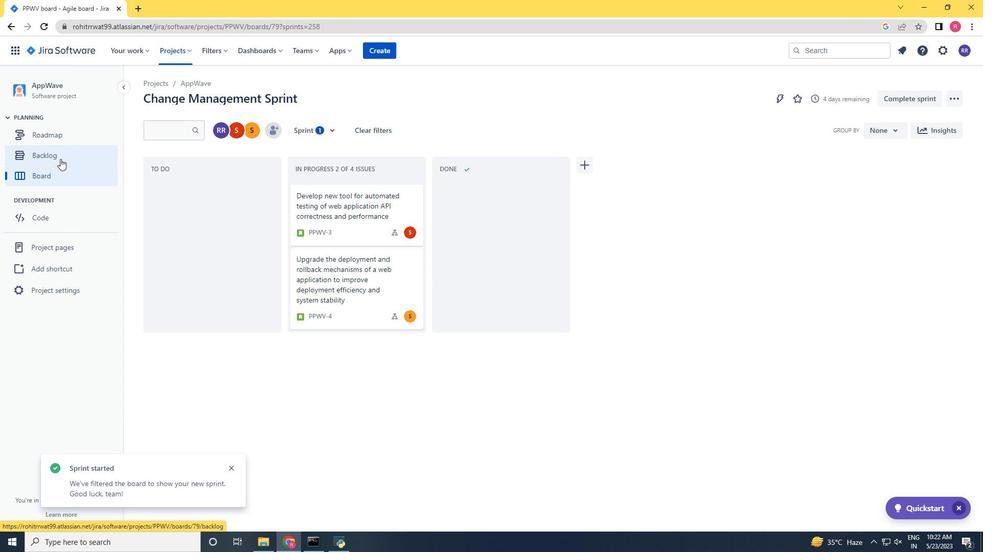 
Action: Mouse moved to (358, 295)
Screenshot: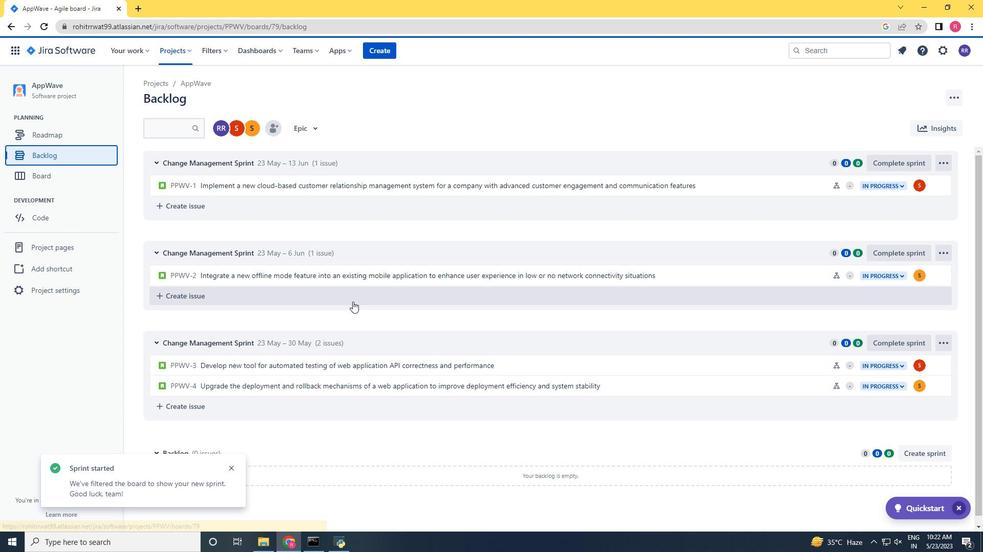 
Action: Mouse scrolled (358, 295) with delta (0, 0)
Screenshot: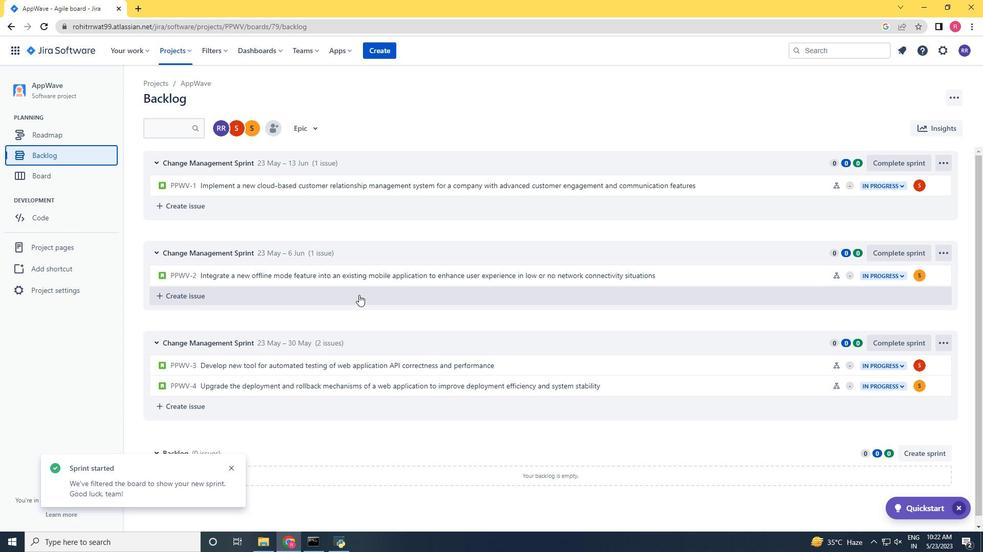 
Action: Mouse scrolled (358, 295) with delta (0, 0)
Screenshot: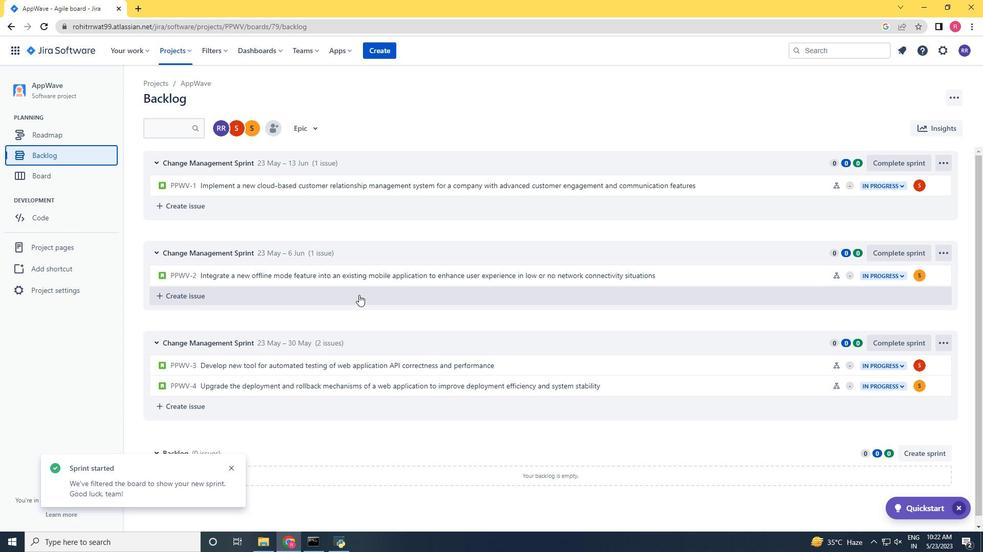 
Action: Mouse scrolled (358, 295) with delta (0, 0)
Screenshot: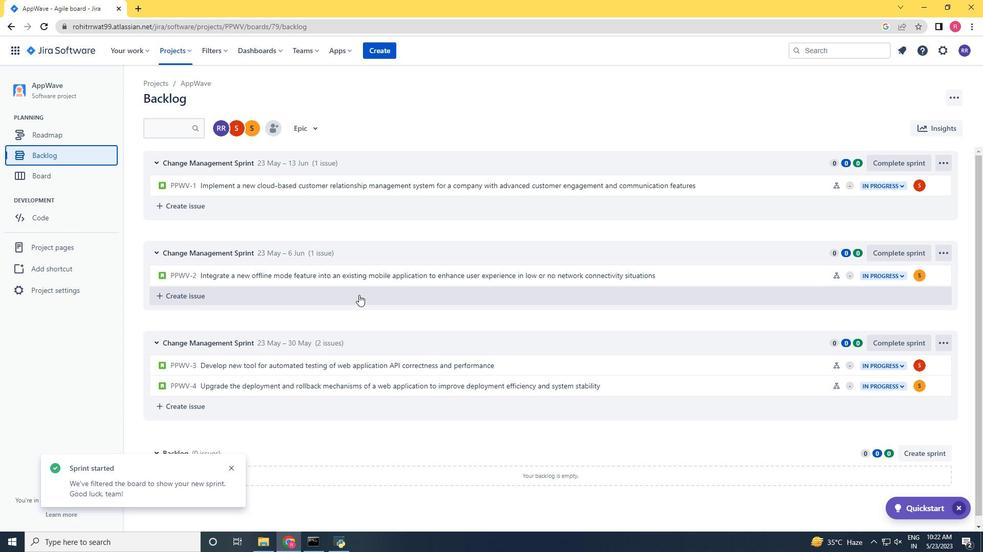 
Action: Mouse scrolled (358, 295) with delta (0, 0)
Screenshot: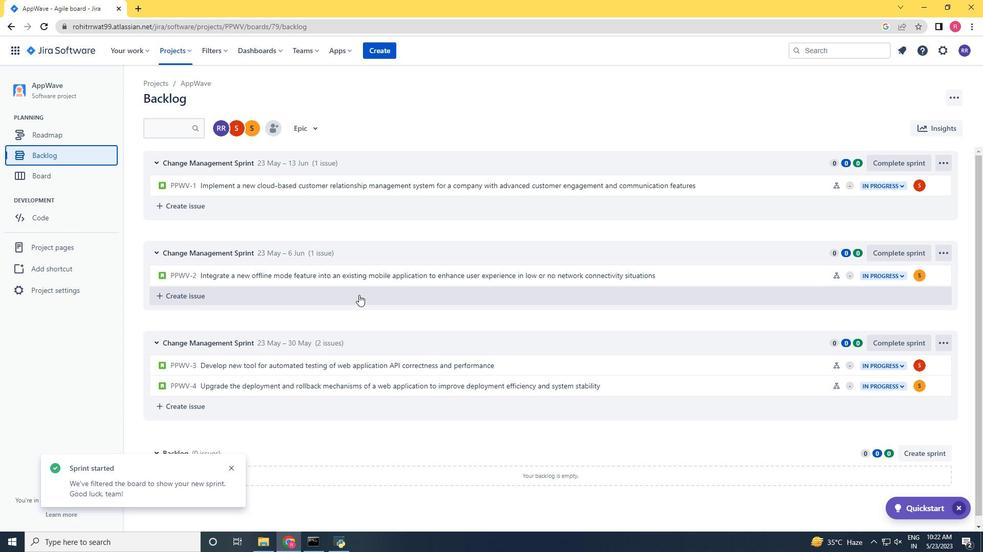 
Action: Mouse scrolled (358, 295) with delta (0, 0)
Screenshot: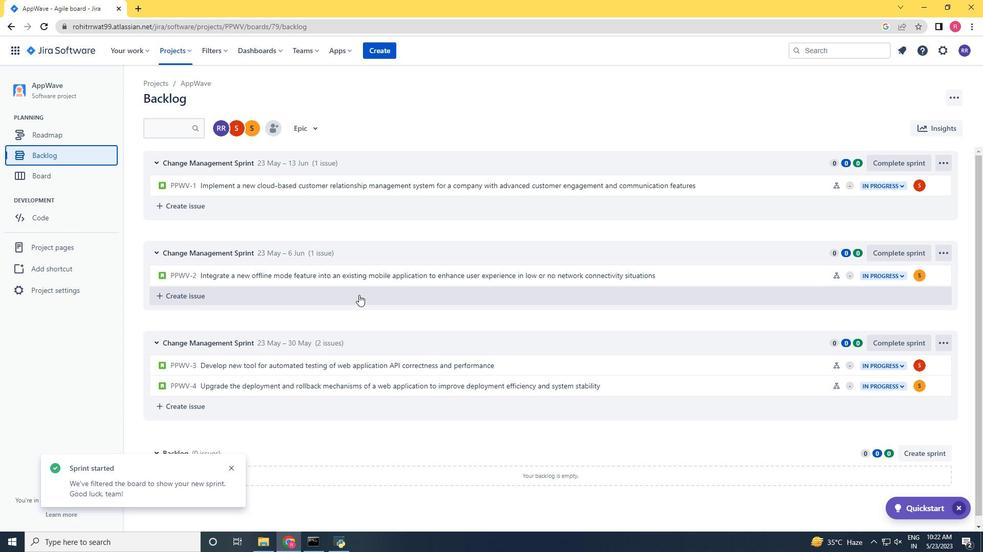 
Action: Mouse scrolled (358, 294) with delta (0, 0)
Screenshot: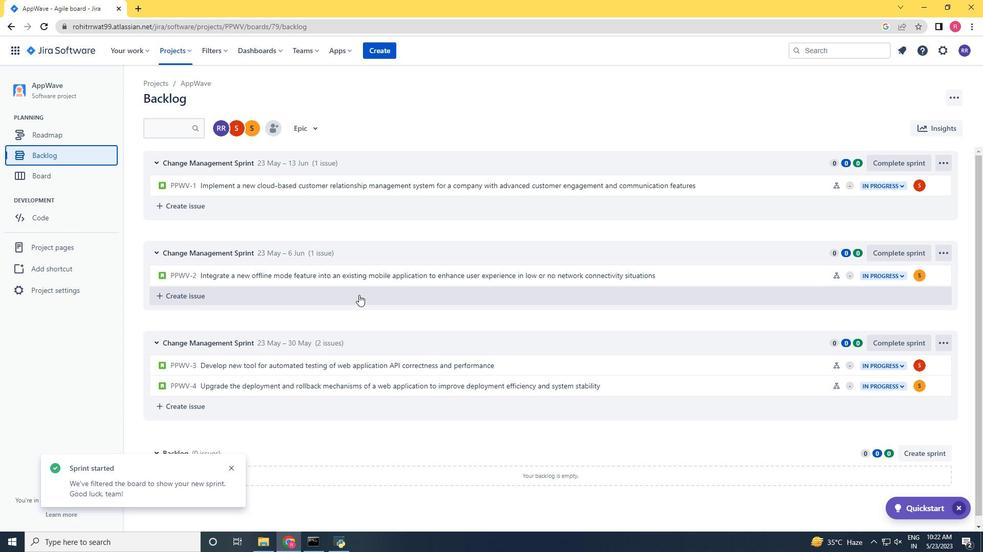
Action: Mouse scrolled (358, 294) with delta (0, 0)
Screenshot: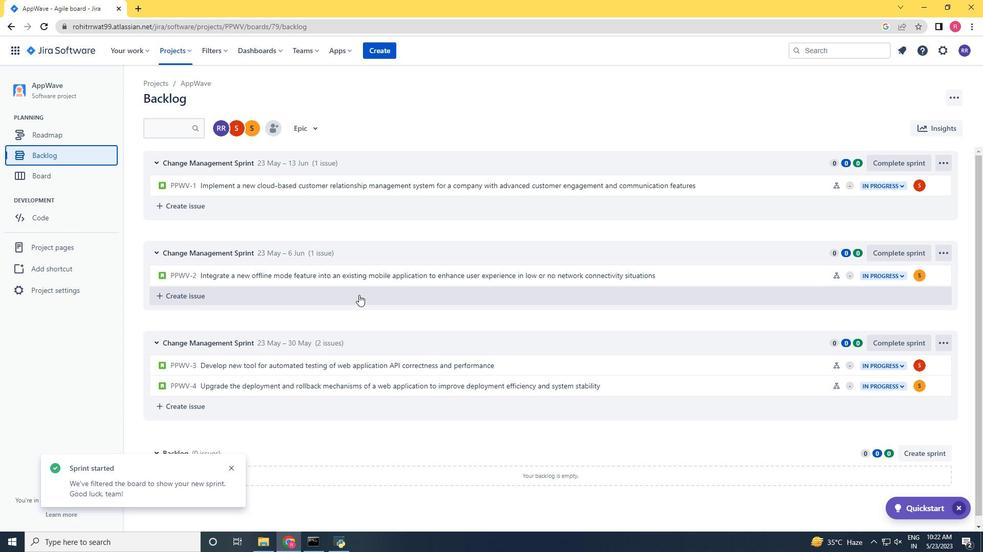 
Action: Mouse scrolled (358, 294) with delta (0, 0)
Screenshot: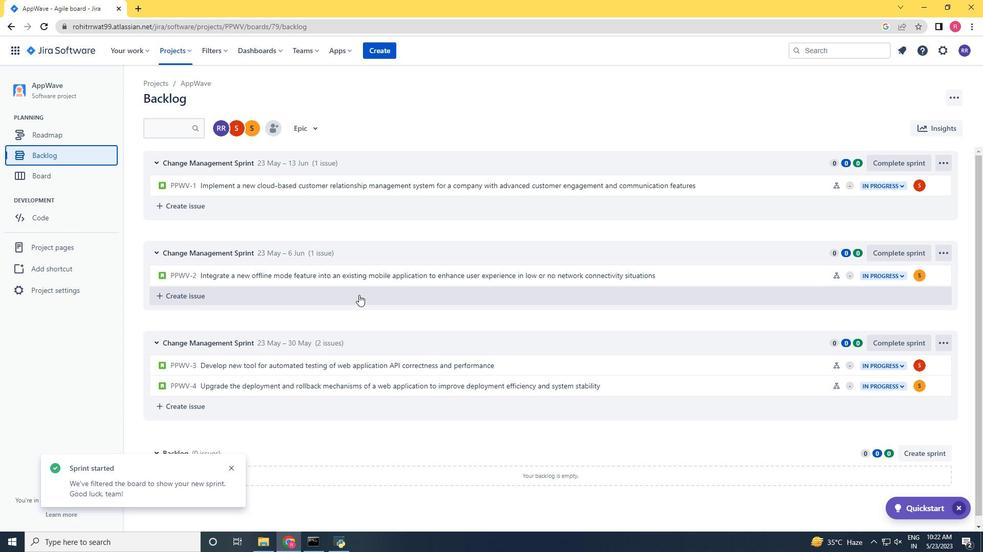 
Action: Mouse scrolled (358, 294) with delta (0, 0)
Screenshot: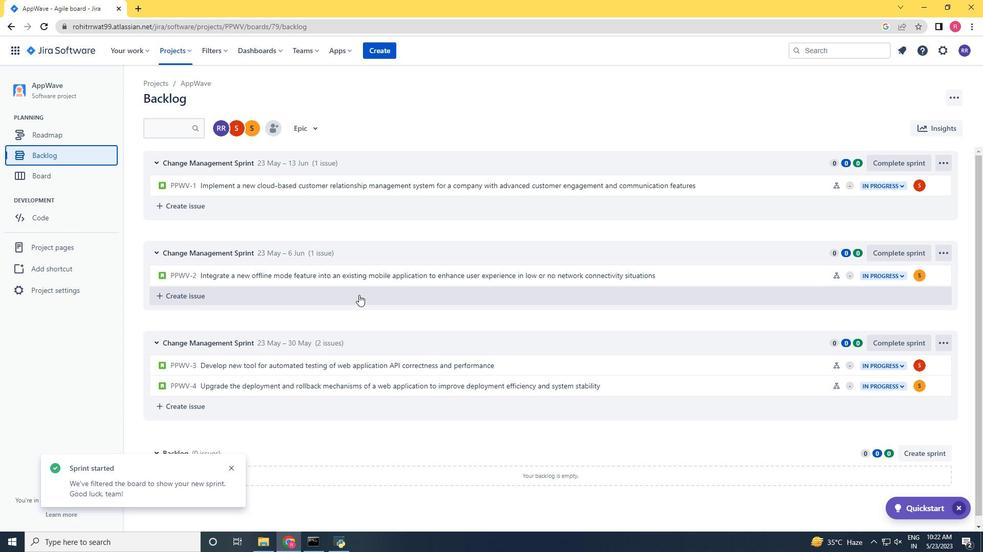 
Action: Mouse scrolled (358, 294) with delta (0, 0)
Screenshot: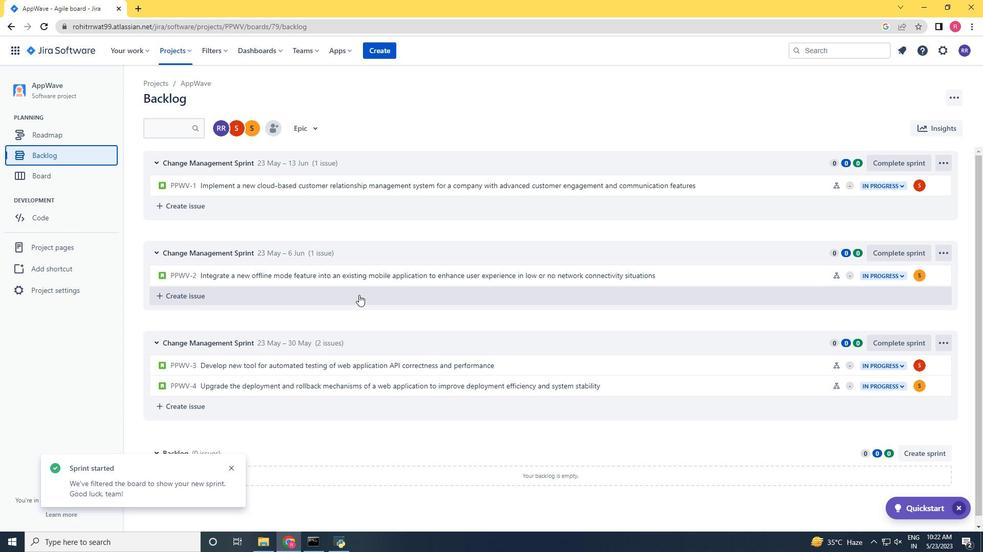 
Action: Mouse scrolled (358, 294) with delta (0, 0)
Screenshot: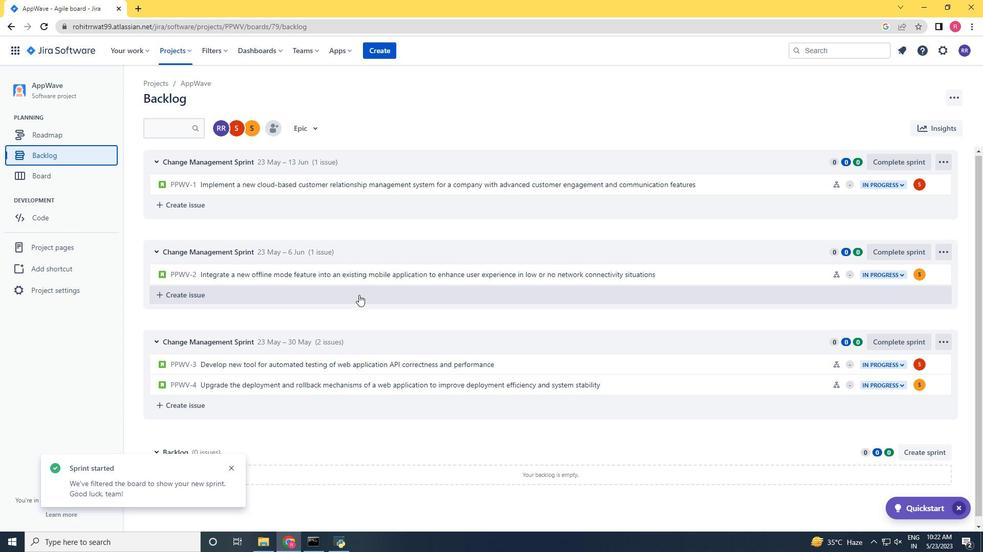 
Action: Mouse scrolled (358, 294) with delta (0, 0)
Screenshot: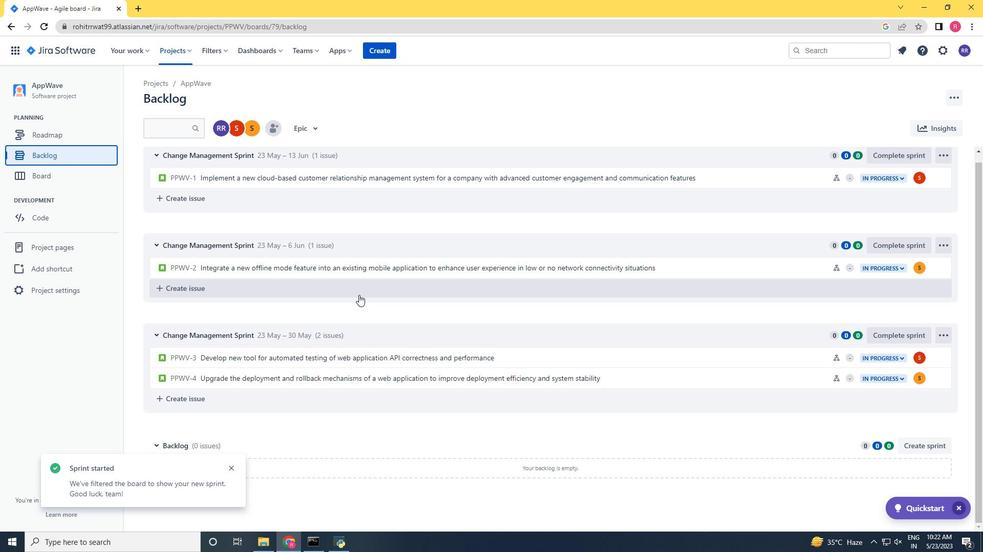
Action: Mouse scrolled (358, 295) with delta (0, 0)
Screenshot: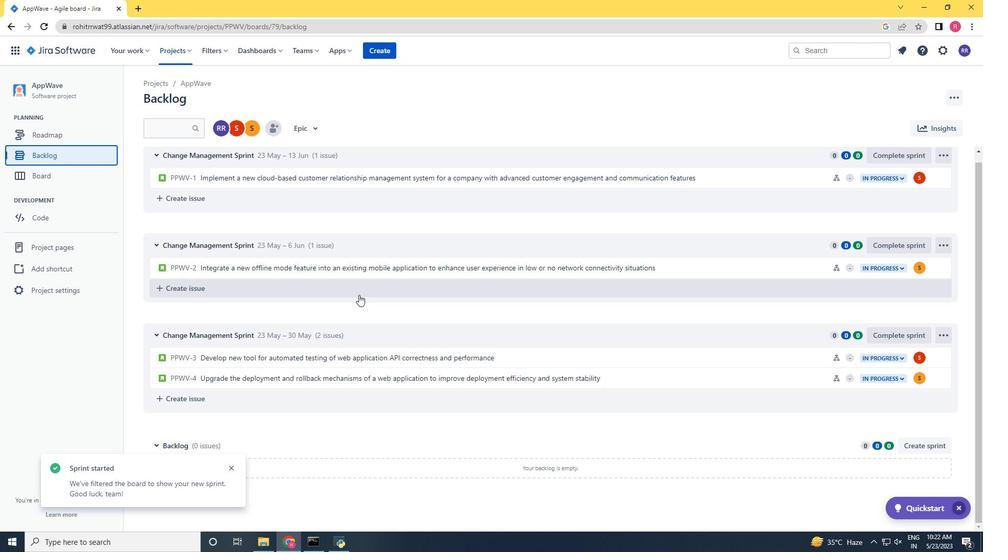 
Action: Mouse scrolled (358, 295) with delta (0, 0)
Screenshot: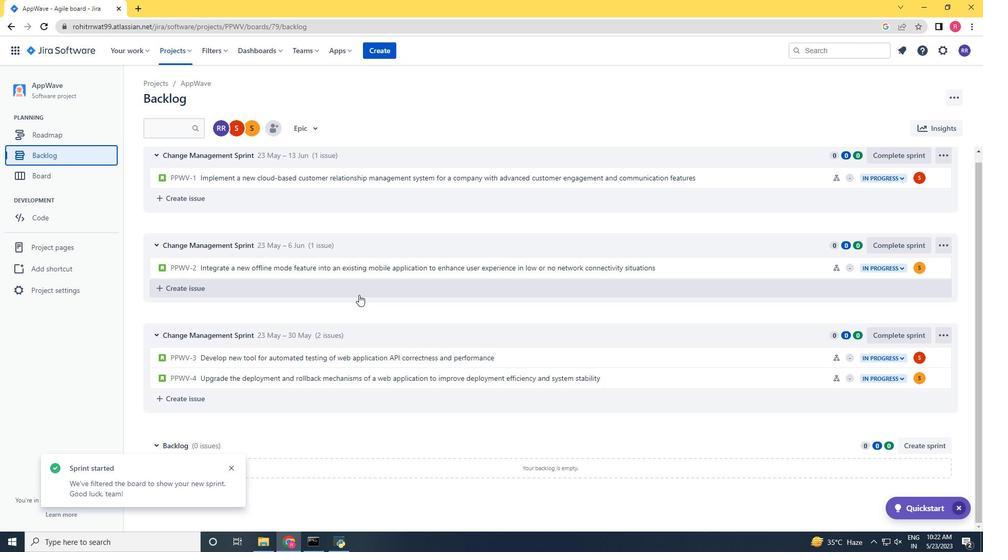 
Action: Mouse scrolled (358, 295) with delta (0, 0)
Screenshot: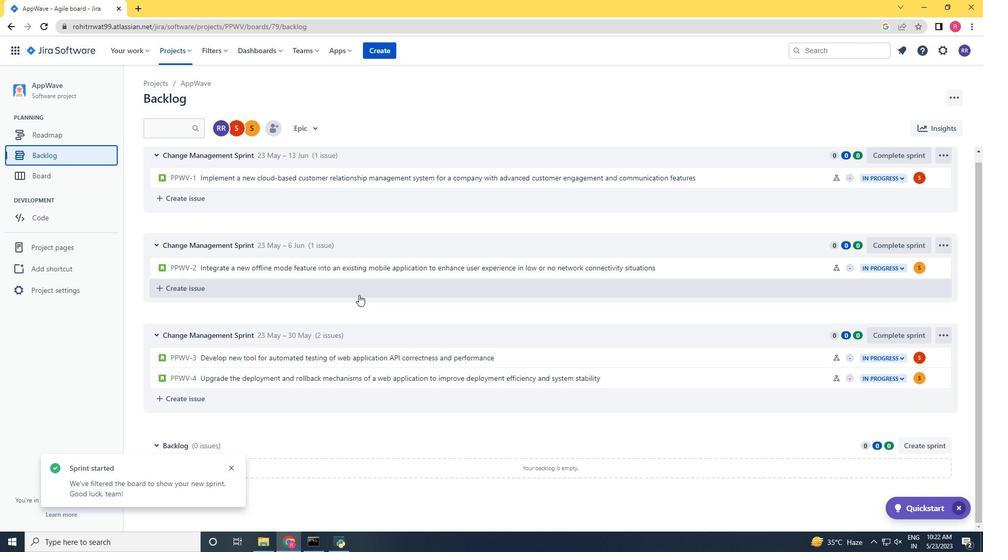 
Action: Mouse scrolled (358, 295) with delta (0, 0)
Screenshot: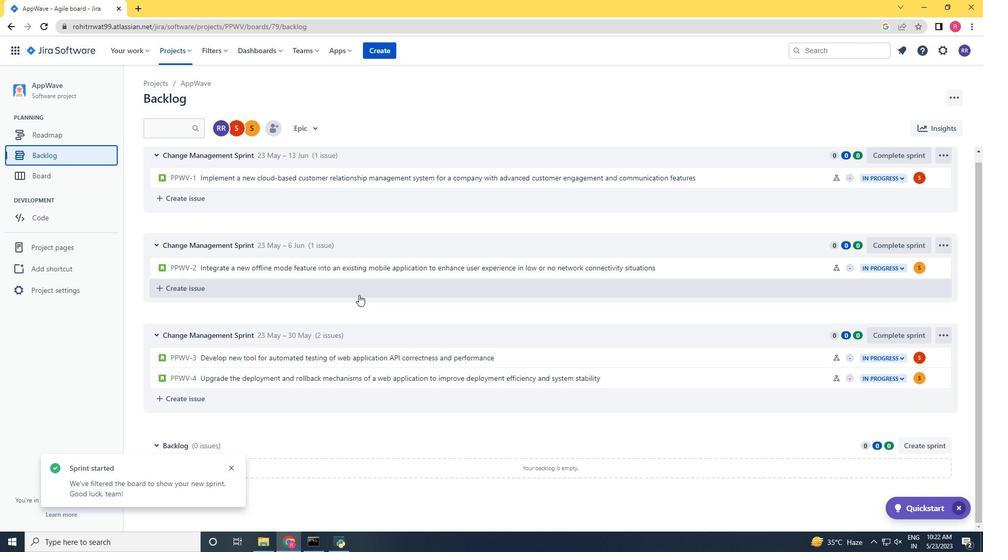 
Action: Mouse scrolled (358, 295) with delta (0, 0)
Screenshot: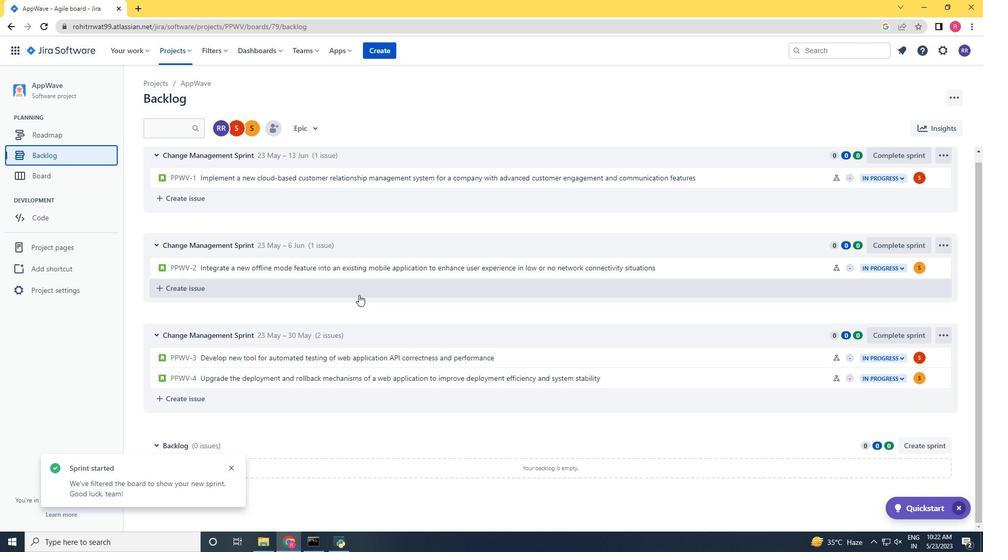 
Action: Mouse scrolled (358, 295) with delta (0, 0)
Screenshot: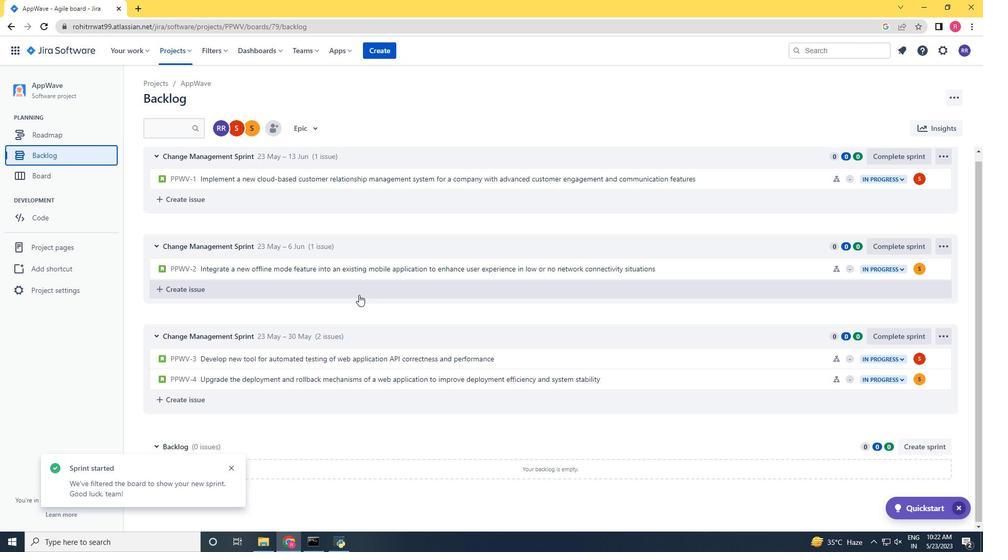 
